 Task: Create a due date automation trigger when advanced on, on the tuesday before a card is due add basic assigned only to member @aryan at 11:00 AM.
Action: Mouse moved to (1087, 329)
Screenshot: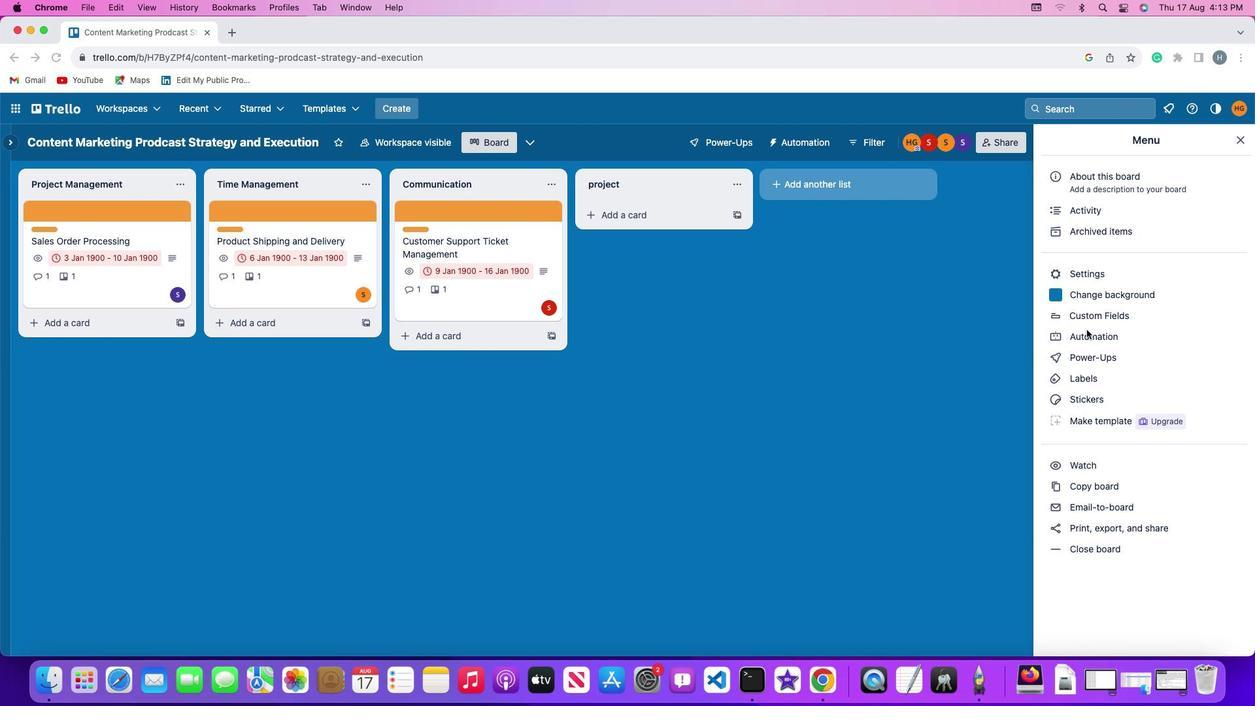
Action: Mouse pressed left at (1087, 329)
Screenshot: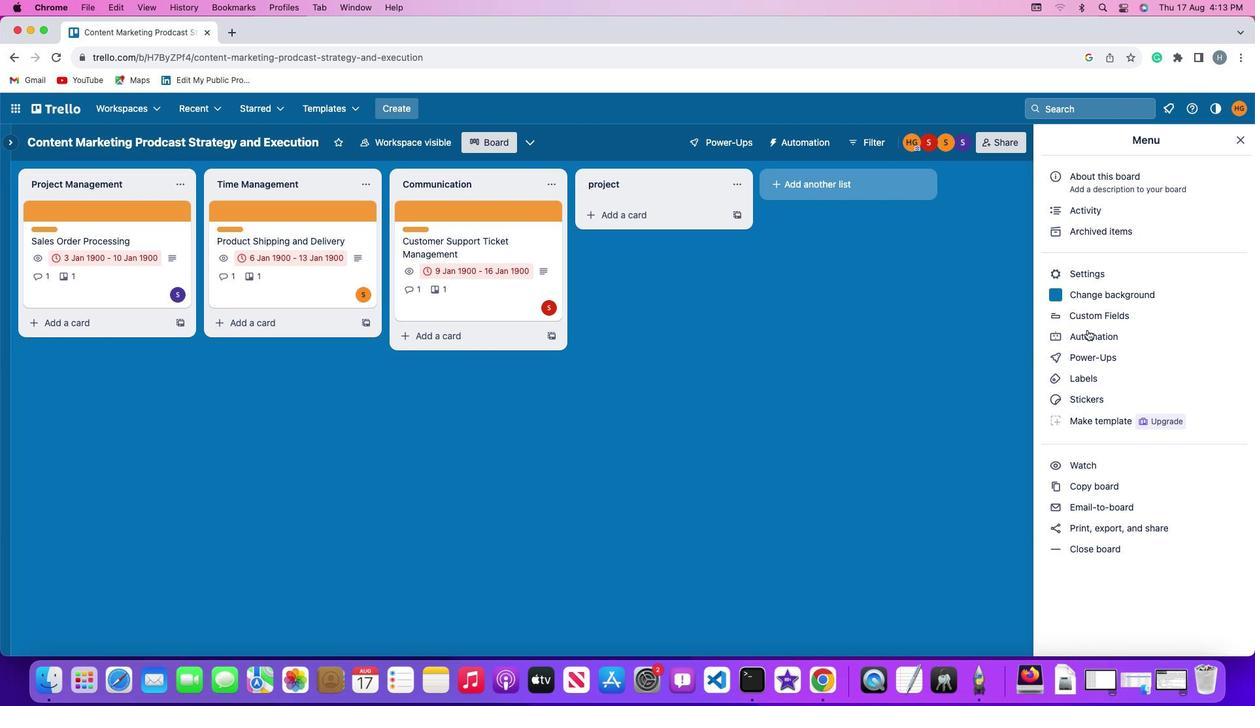 
Action: Mouse moved to (1087, 330)
Screenshot: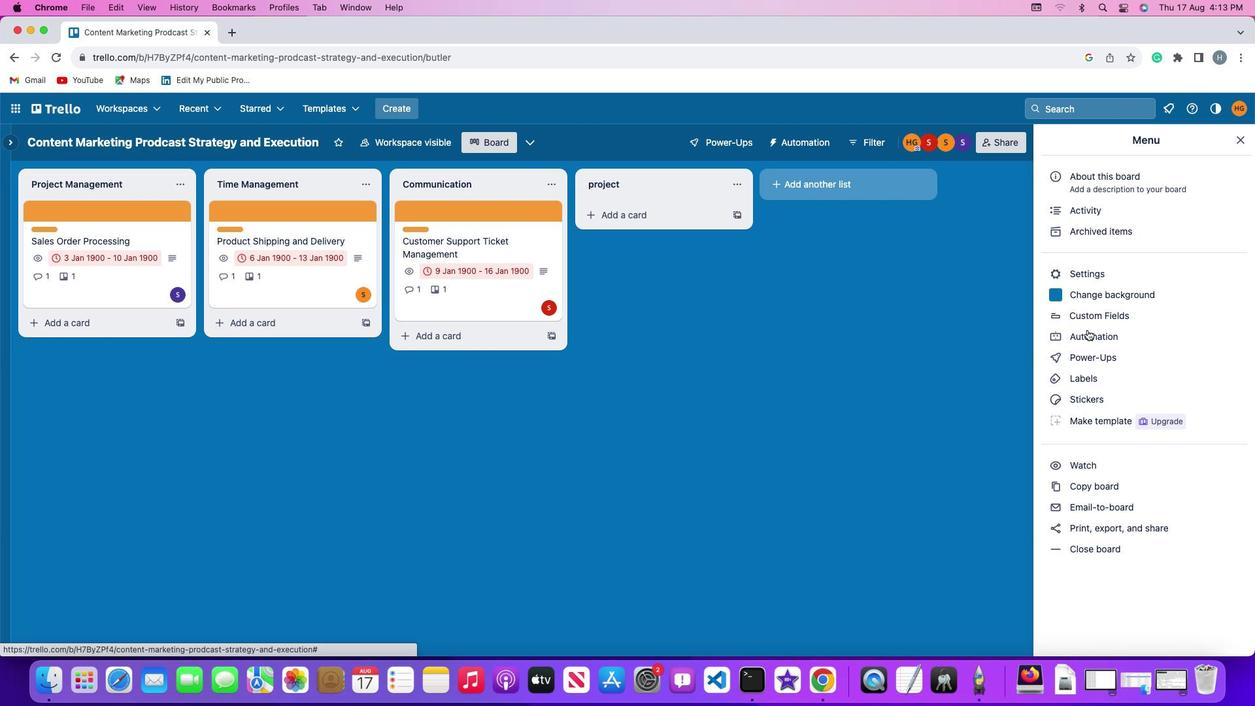 
Action: Mouse pressed left at (1087, 330)
Screenshot: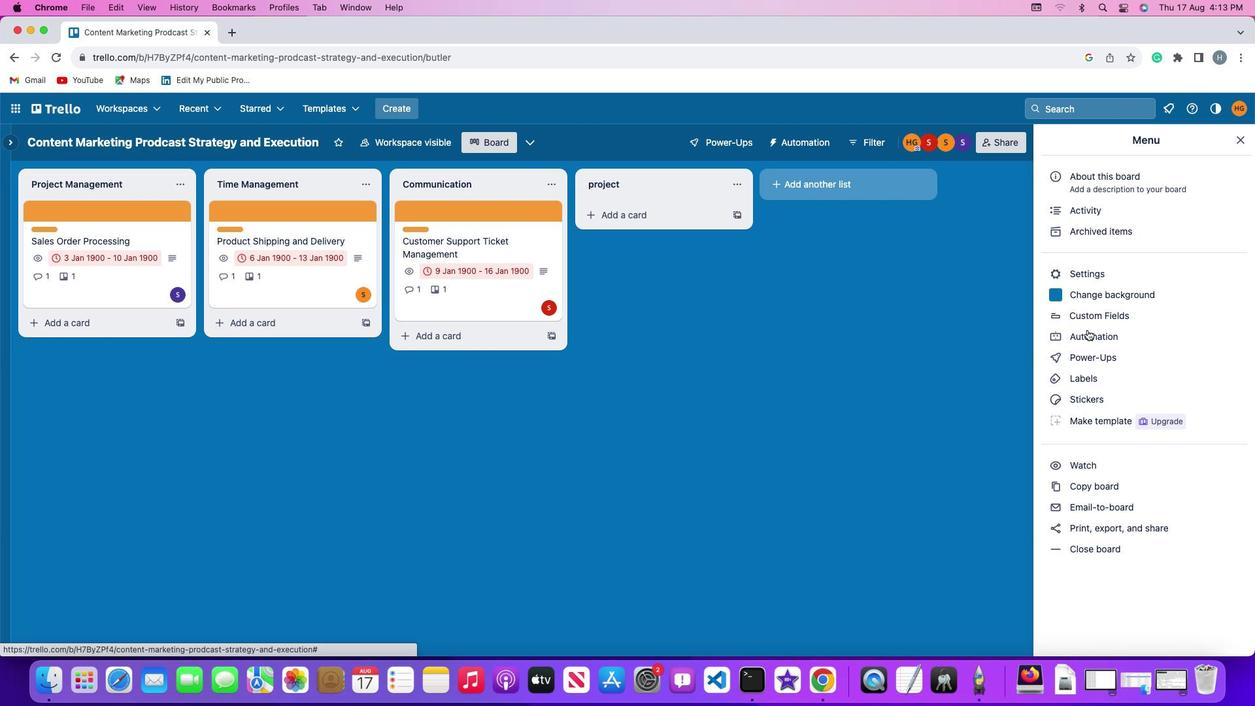 
Action: Mouse moved to (66, 308)
Screenshot: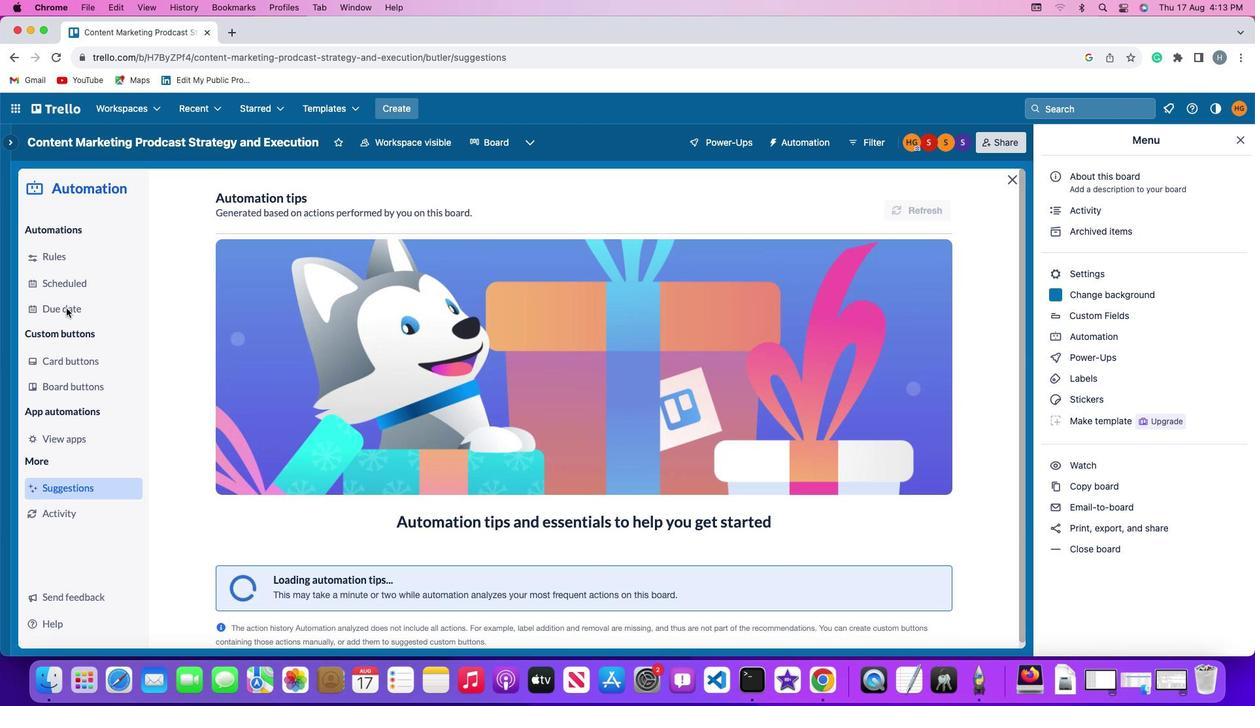 
Action: Mouse pressed left at (66, 308)
Screenshot: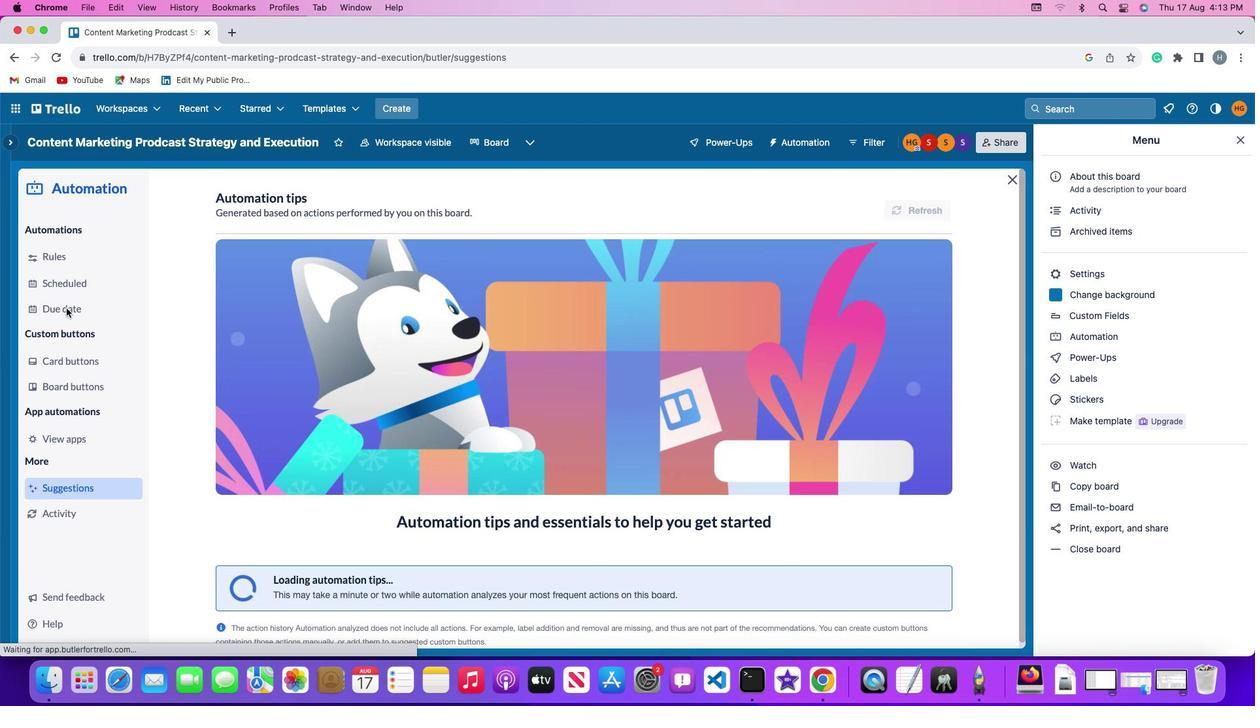 
Action: Mouse moved to (860, 197)
Screenshot: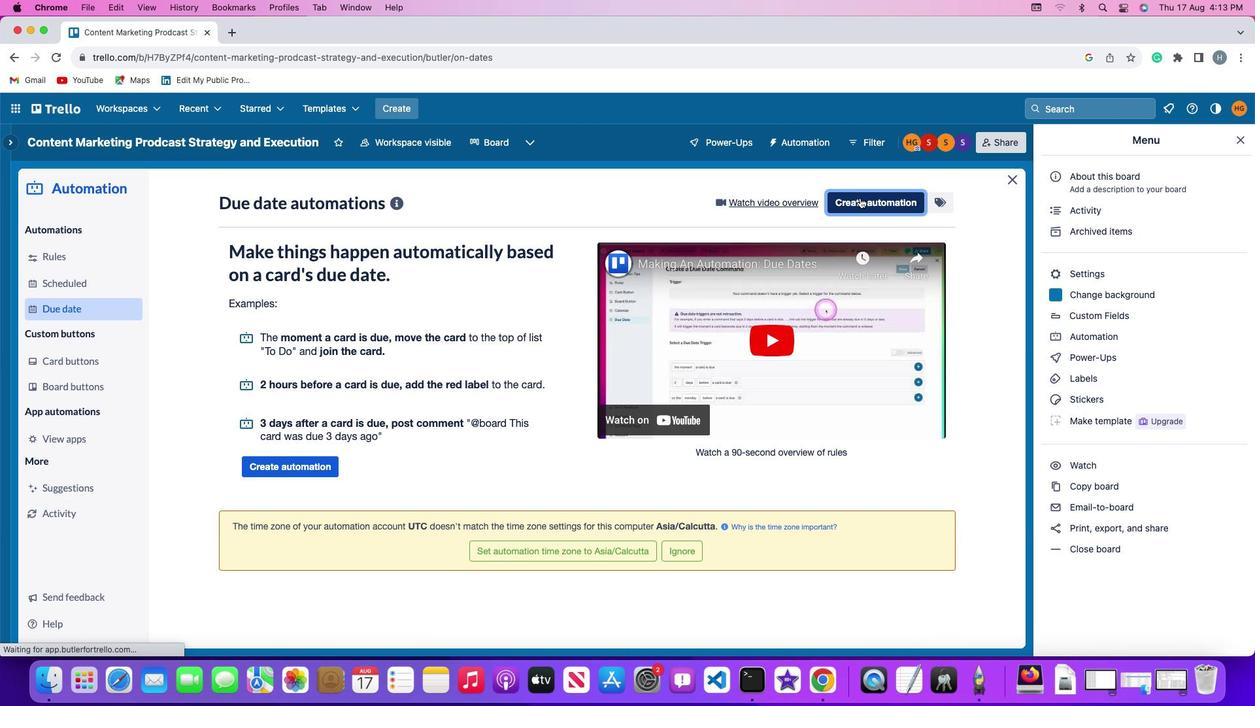 
Action: Mouse pressed left at (860, 197)
Screenshot: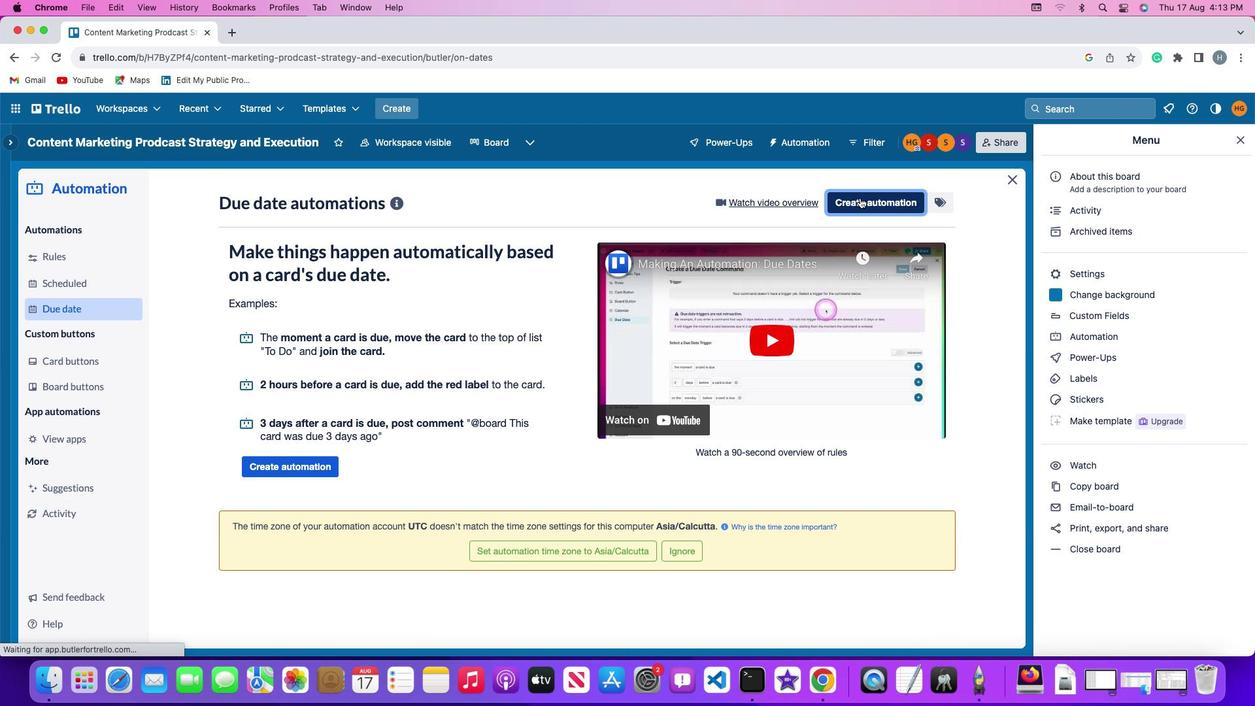
Action: Mouse moved to (236, 325)
Screenshot: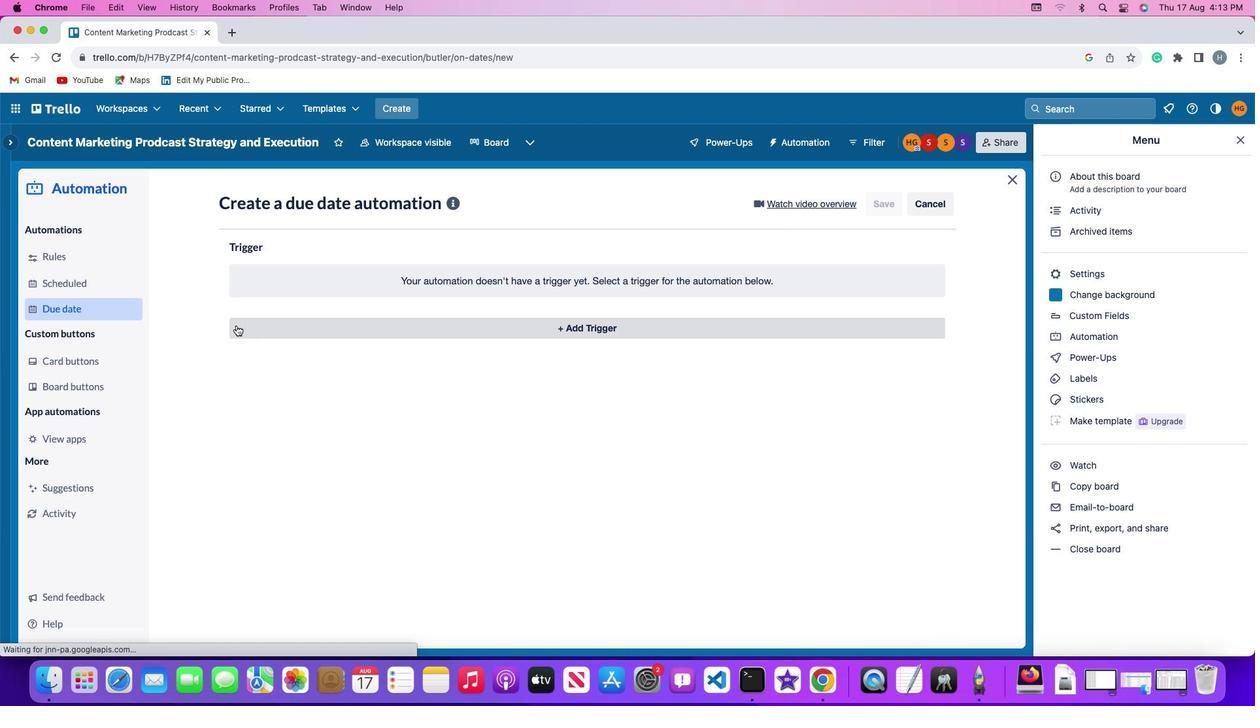 
Action: Mouse pressed left at (236, 325)
Screenshot: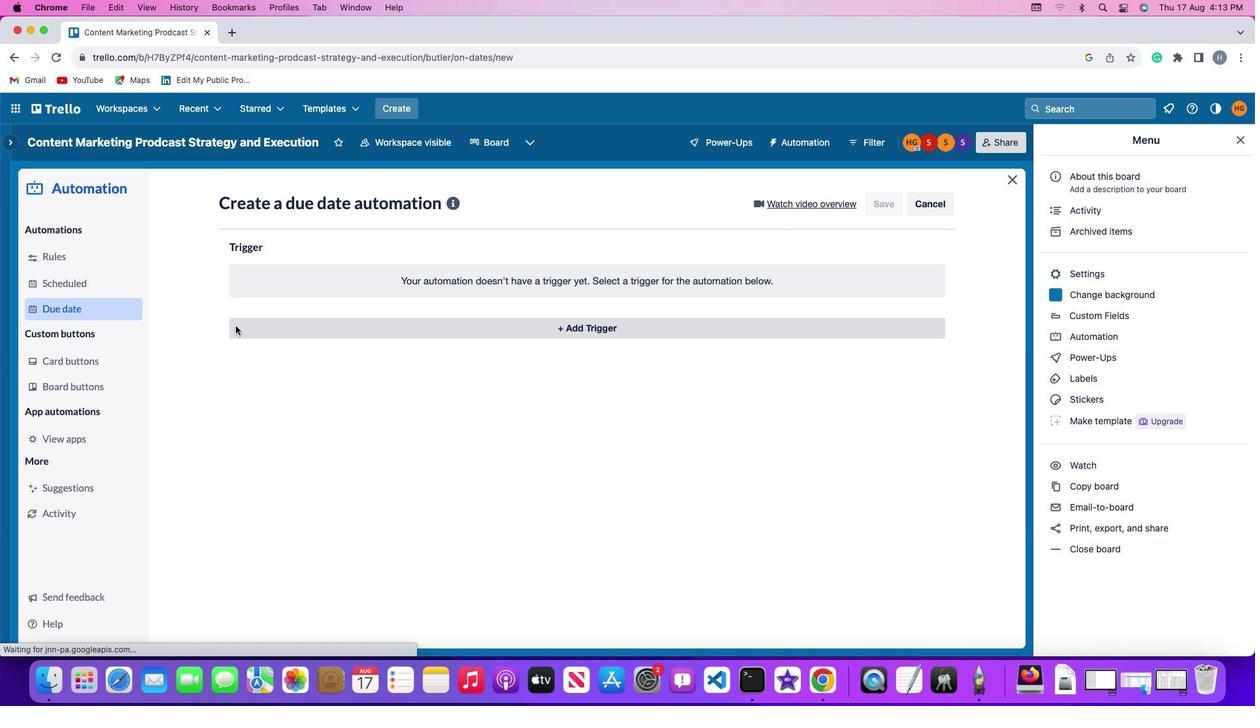 
Action: Mouse moved to (280, 574)
Screenshot: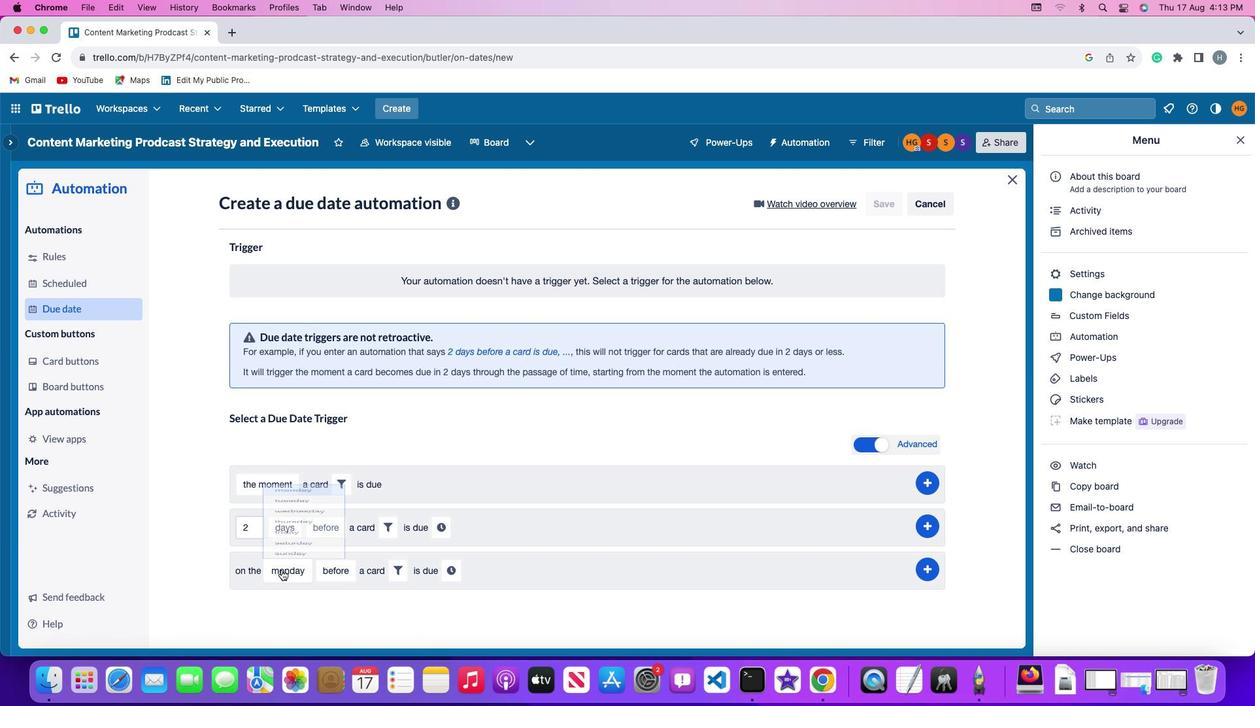 
Action: Mouse pressed left at (280, 574)
Screenshot: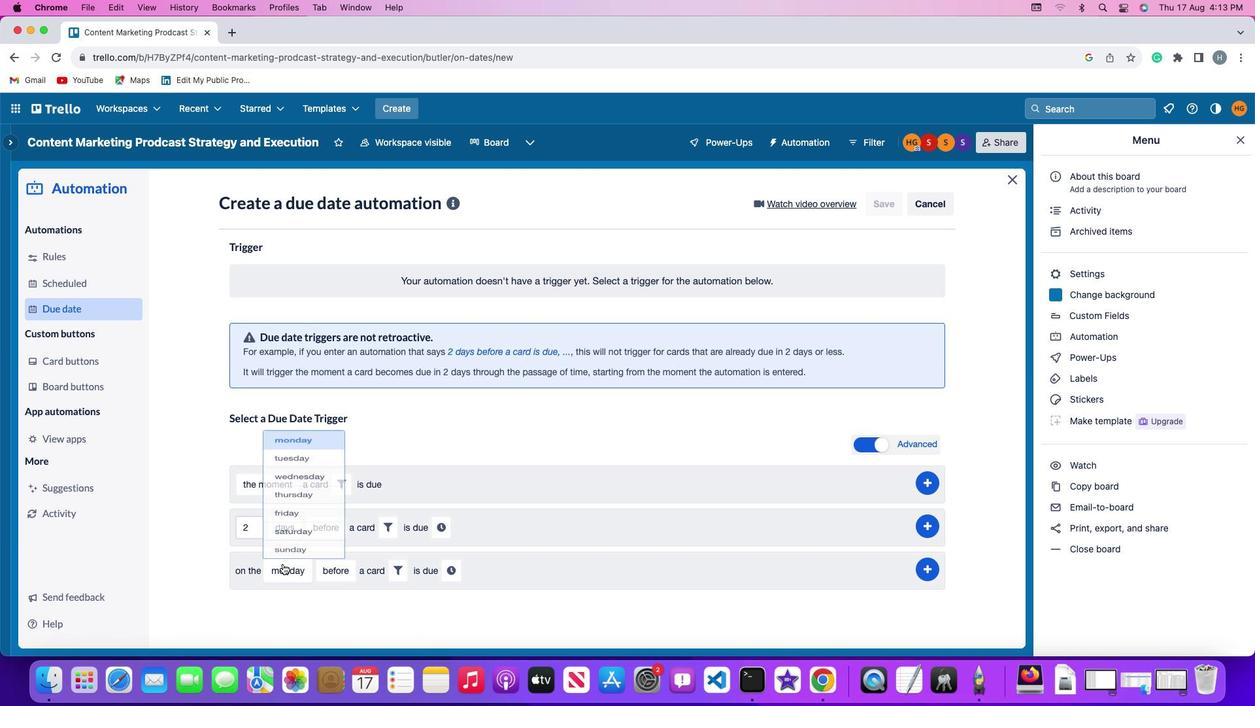 
Action: Mouse moved to (294, 414)
Screenshot: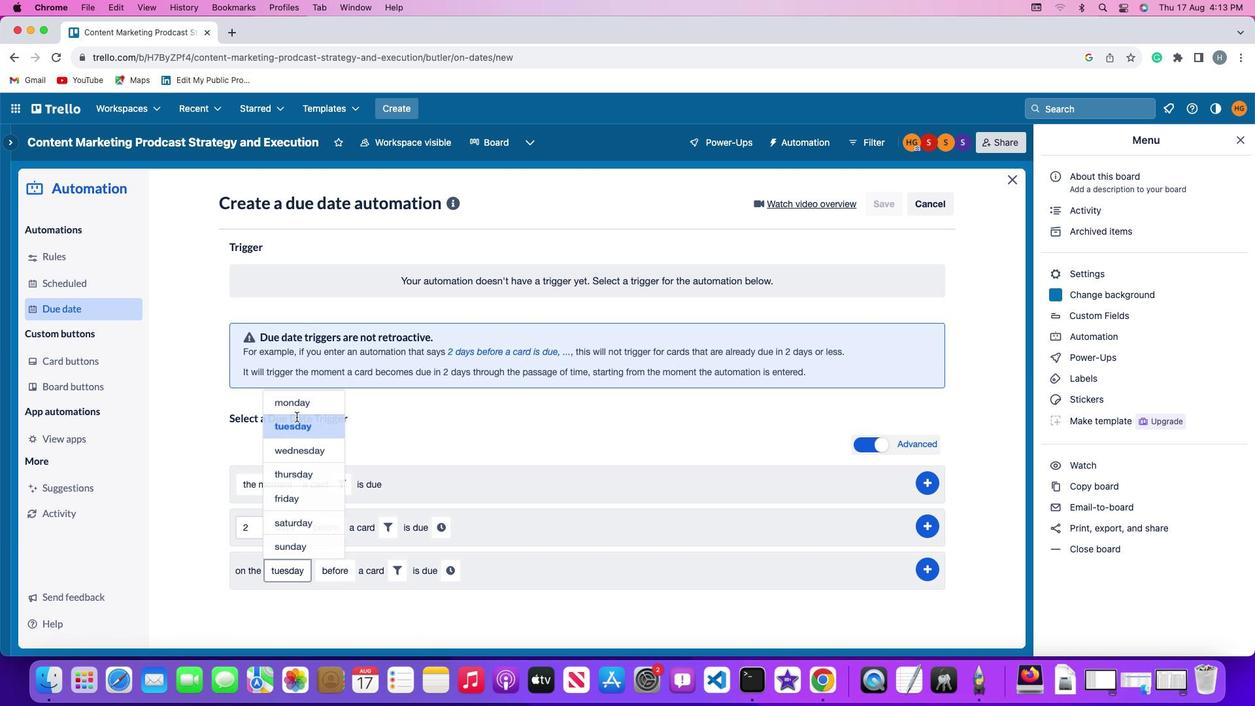 
Action: Mouse pressed left at (294, 414)
Screenshot: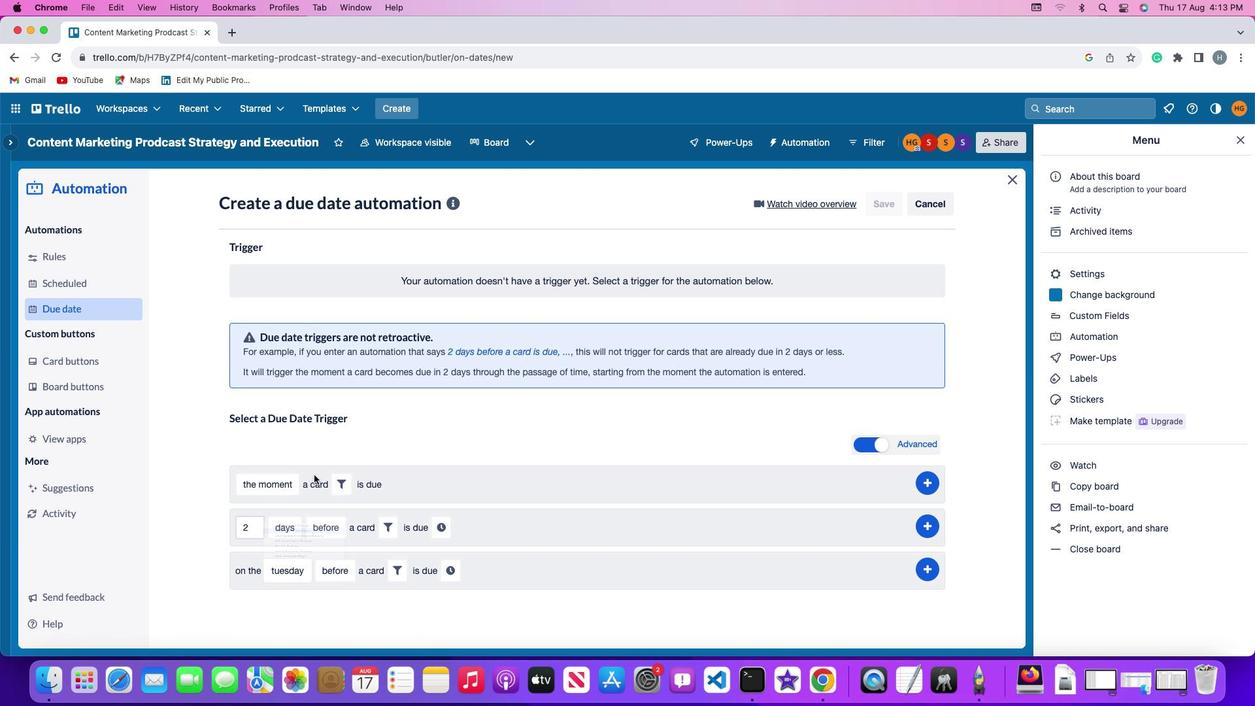 
Action: Mouse moved to (339, 565)
Screenshot: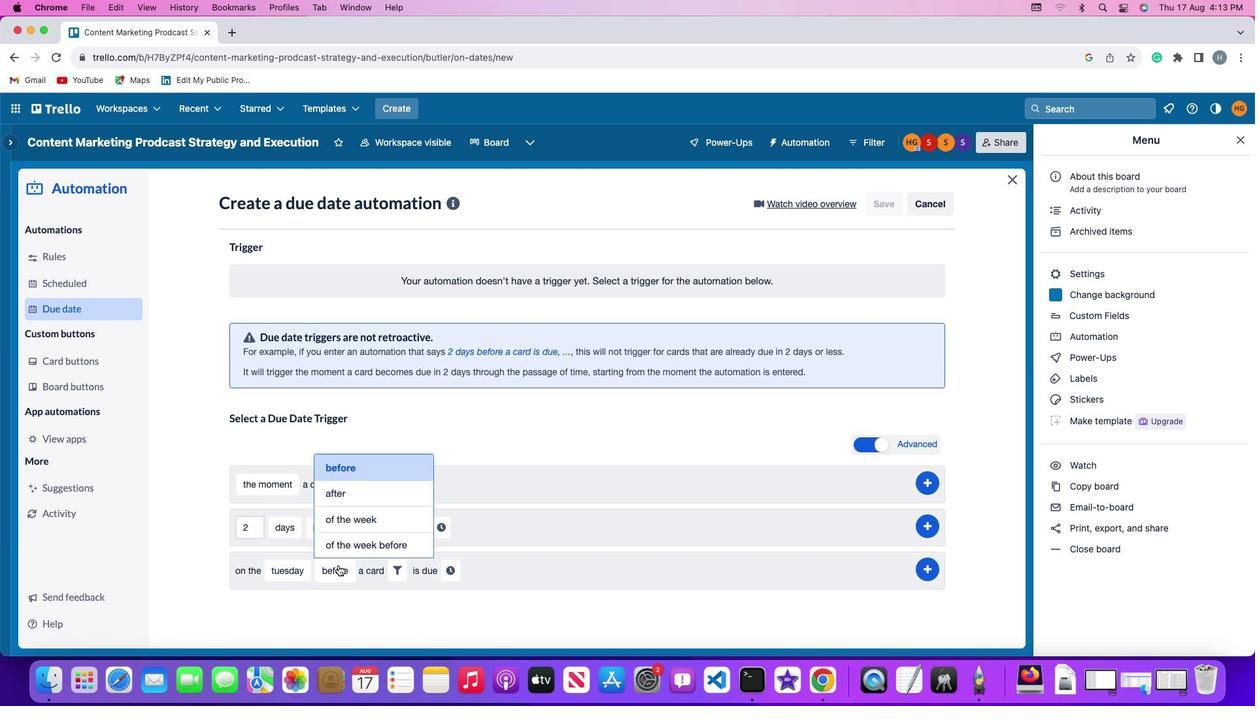 
Action: Mouse pressed left at (339, 565)
Screenshot: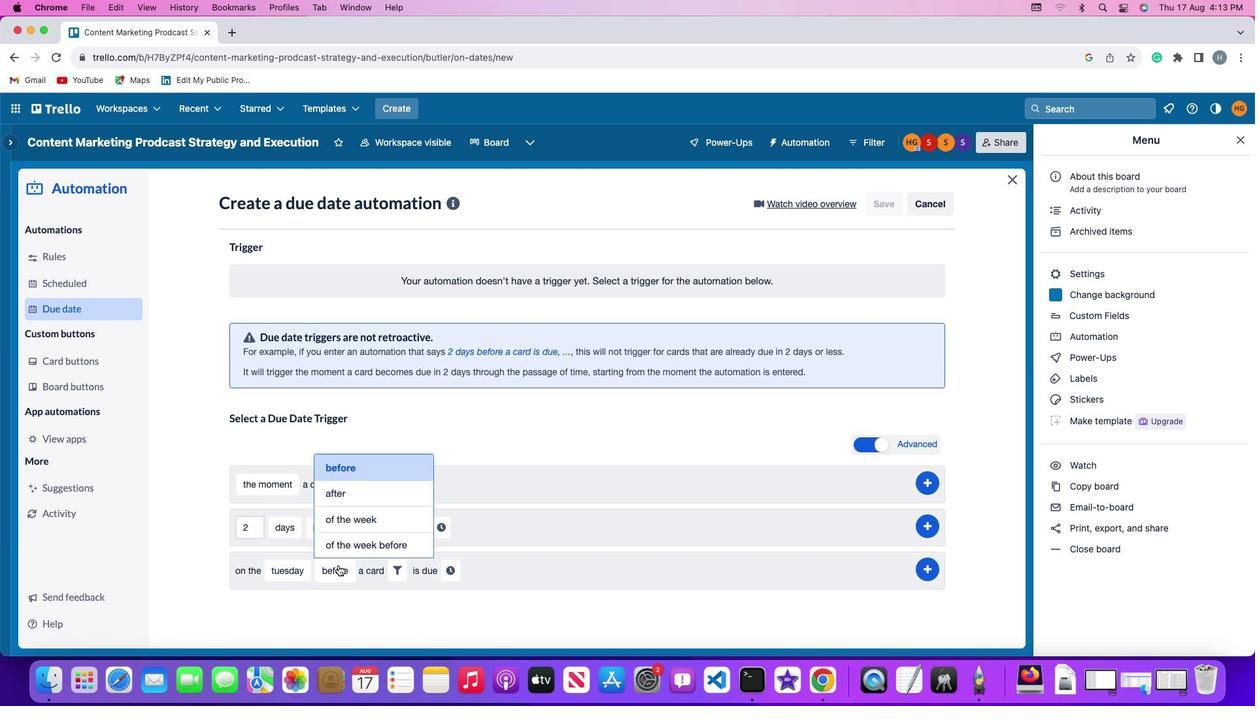 
Action: Mouse moved to (349, 470)
Screenshot: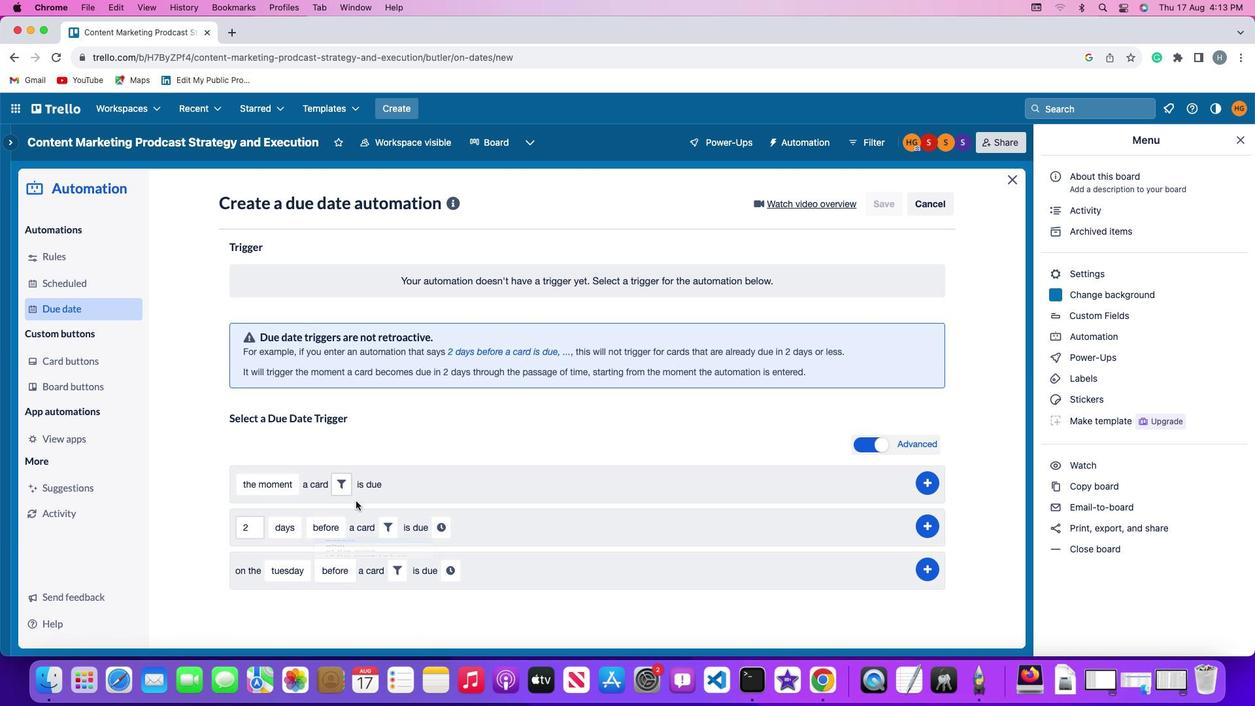 
Action: Mouse pressed left at (349, 470)
Screenshot: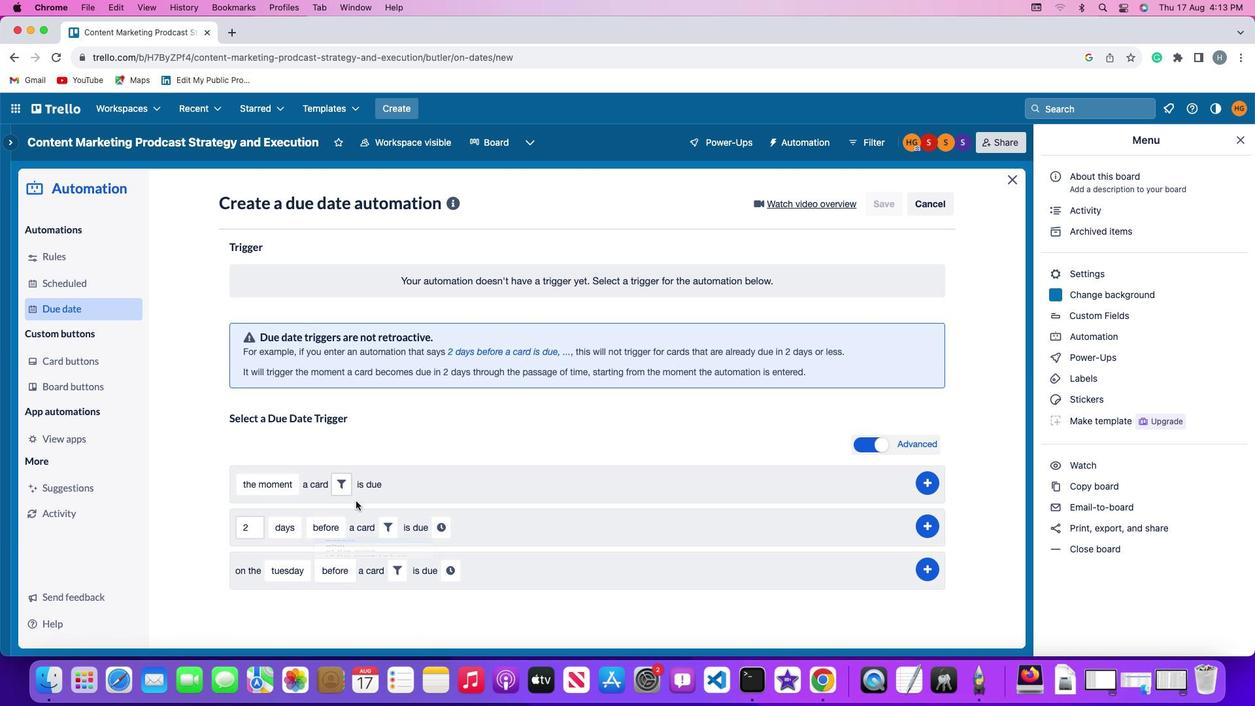 
Action: Mouse moved to (398, 576)
Screenshot: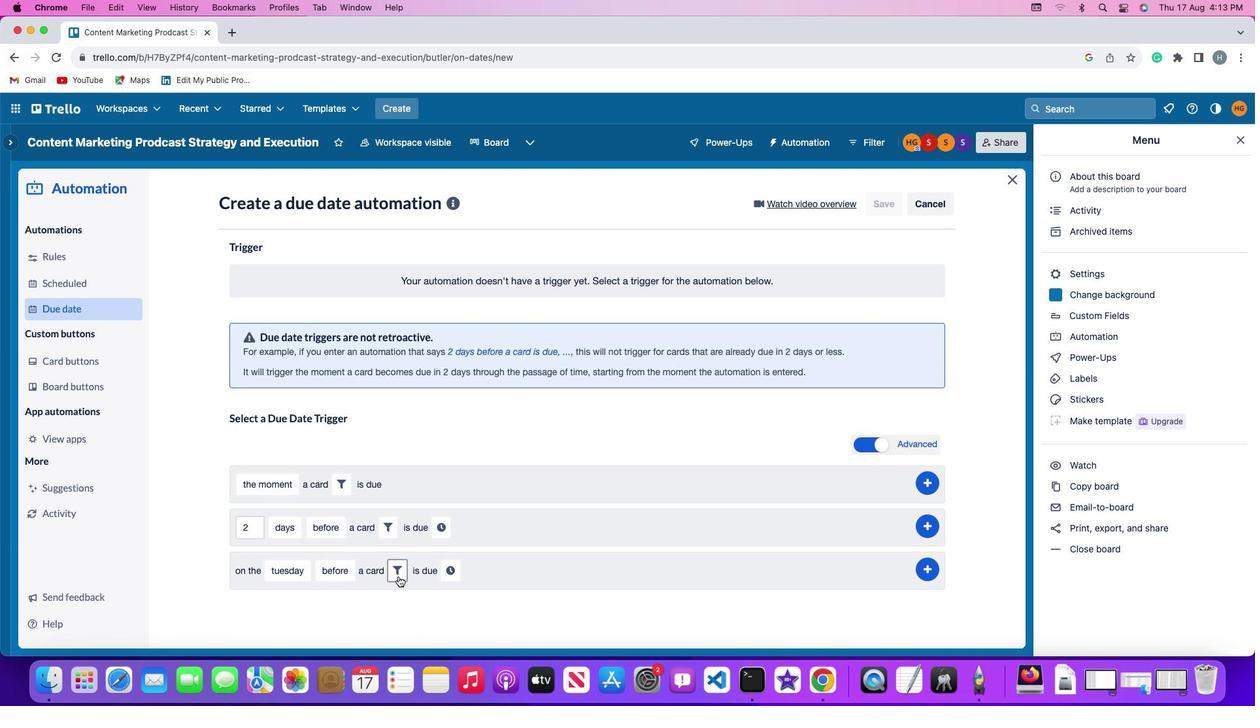
Action: Mouse pressed left at (398, 576)
Screenshot: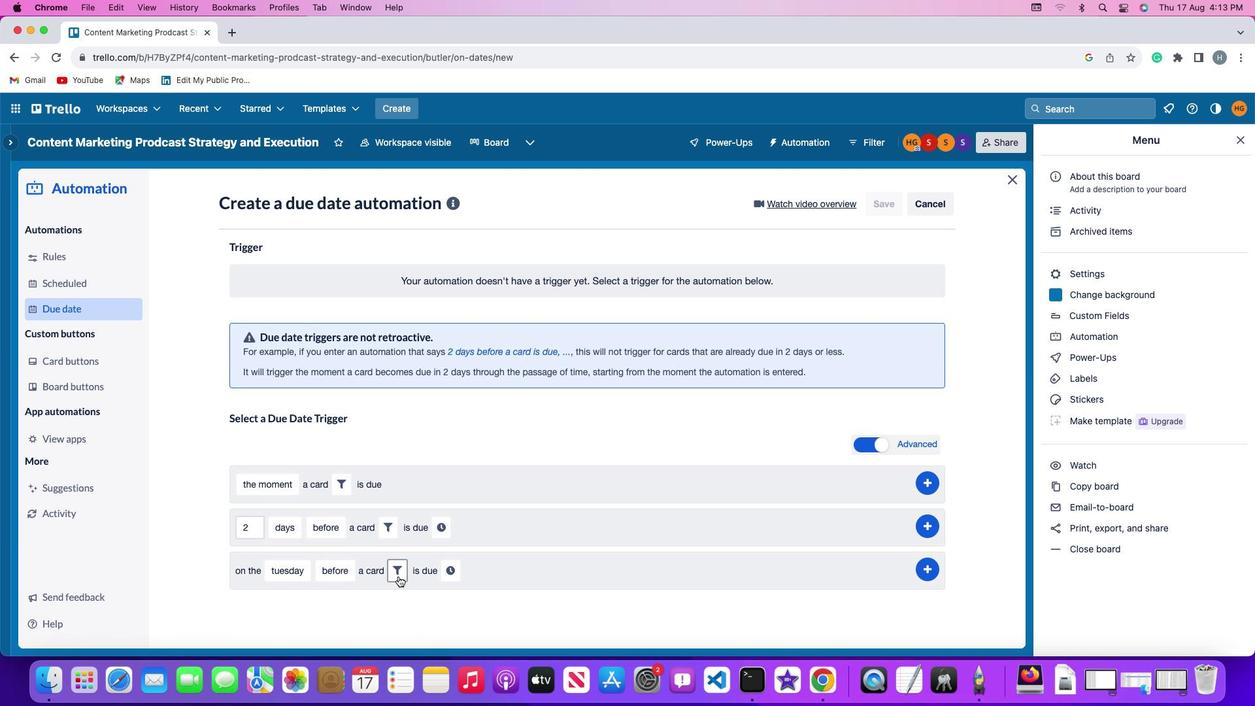 
Action: Mouse moved to (331, 612)
Screenshot: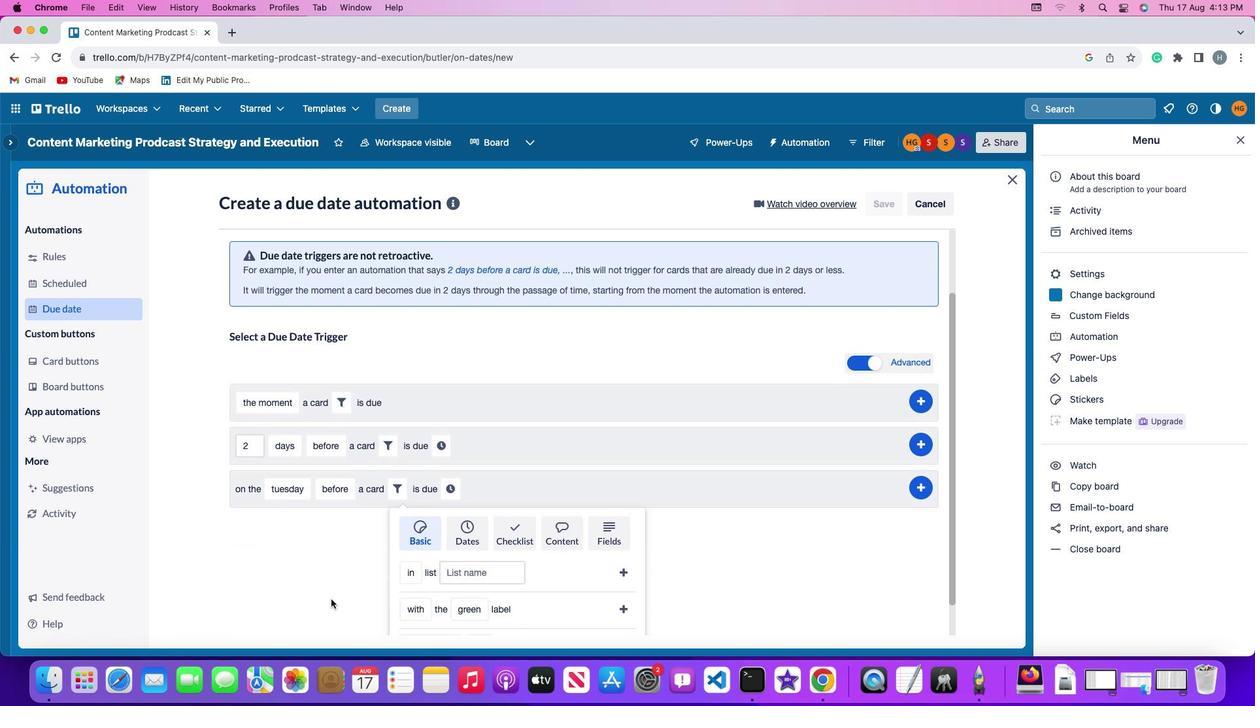 
Action: Mouse scrolled (331, 612) with delta (0, 0)
Screenshot: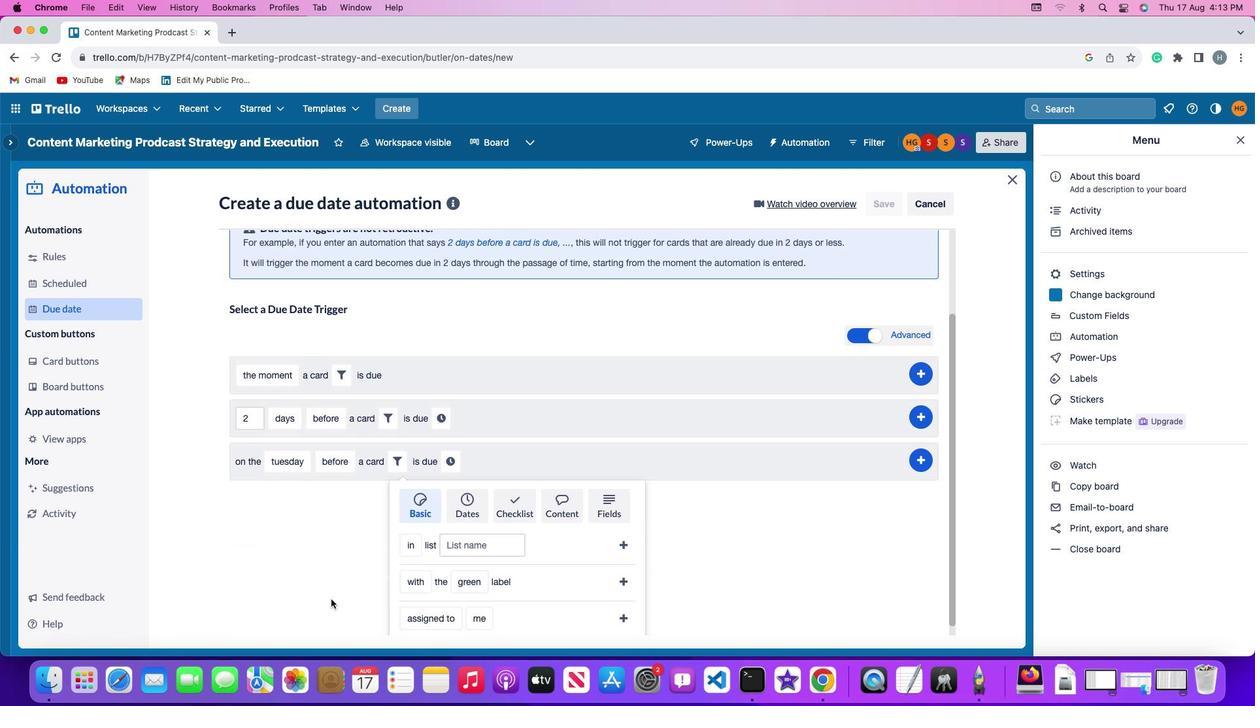 
Action: Mouse scrolled (331, 612) with delta (0, 0)
Screenshot: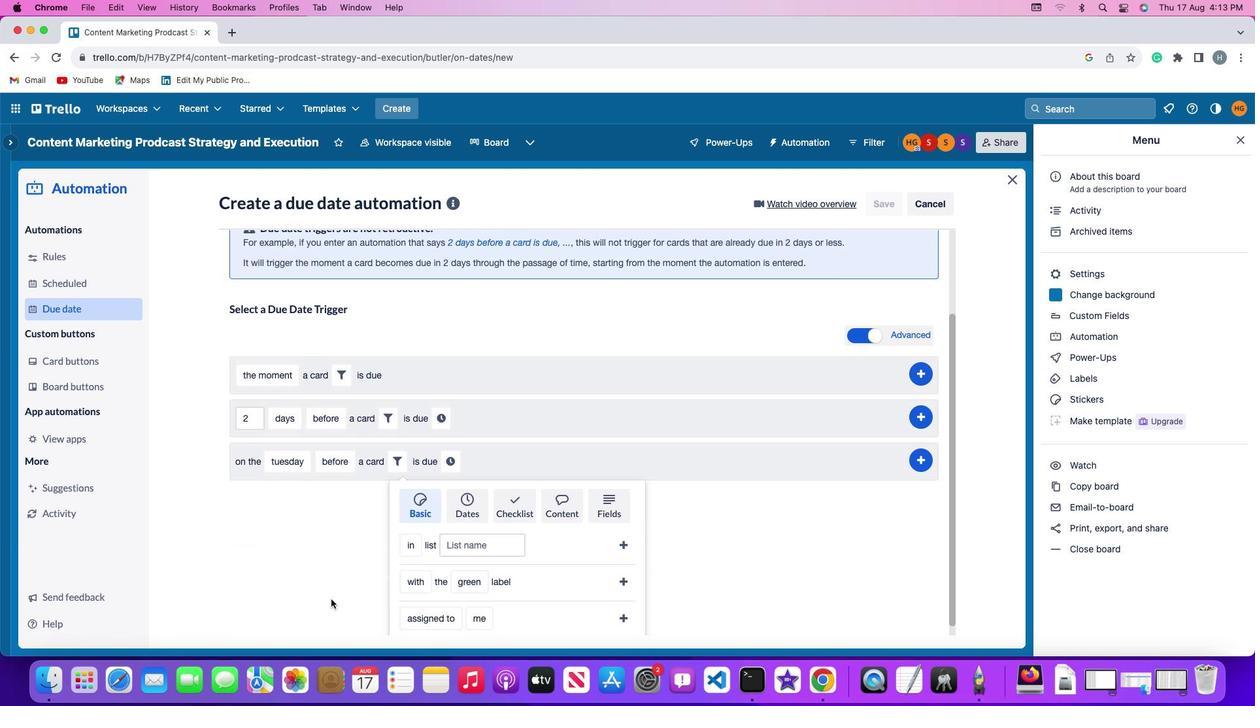 
Action: Mouse moved to (331, 611)
Screenshot: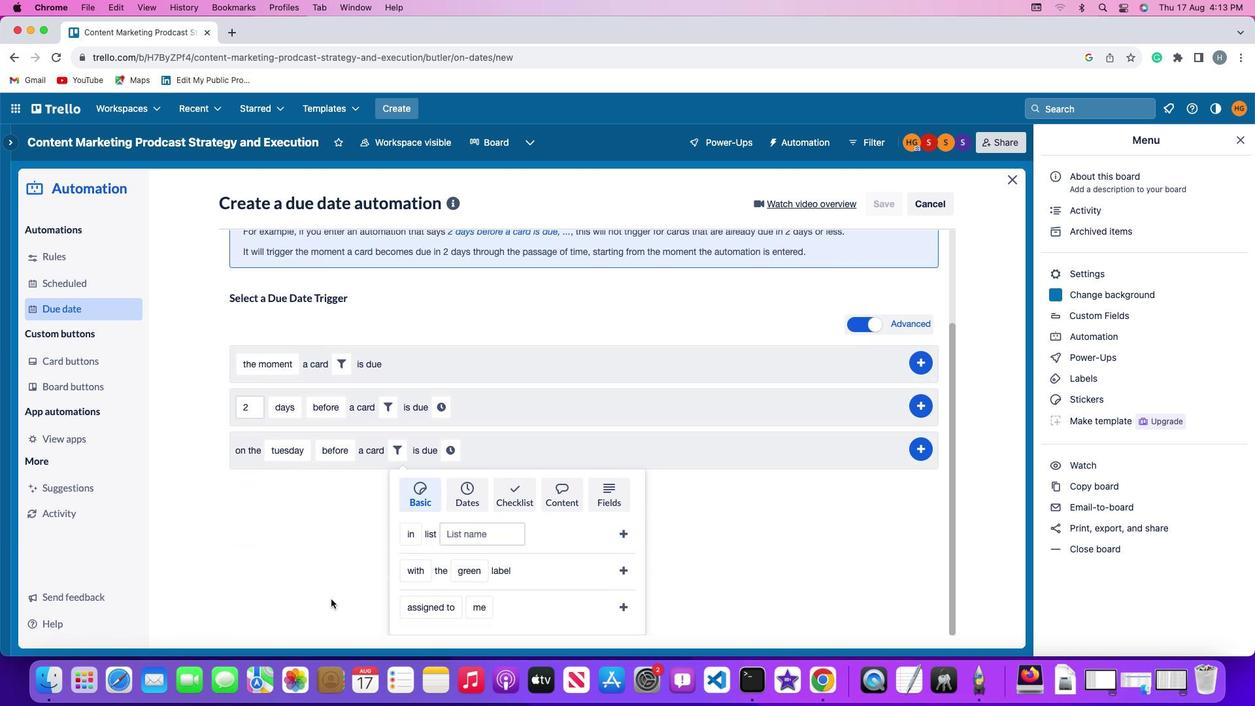 
Action: Mouse scrolled (331, 611) with delta (0, -2)
Screenshot: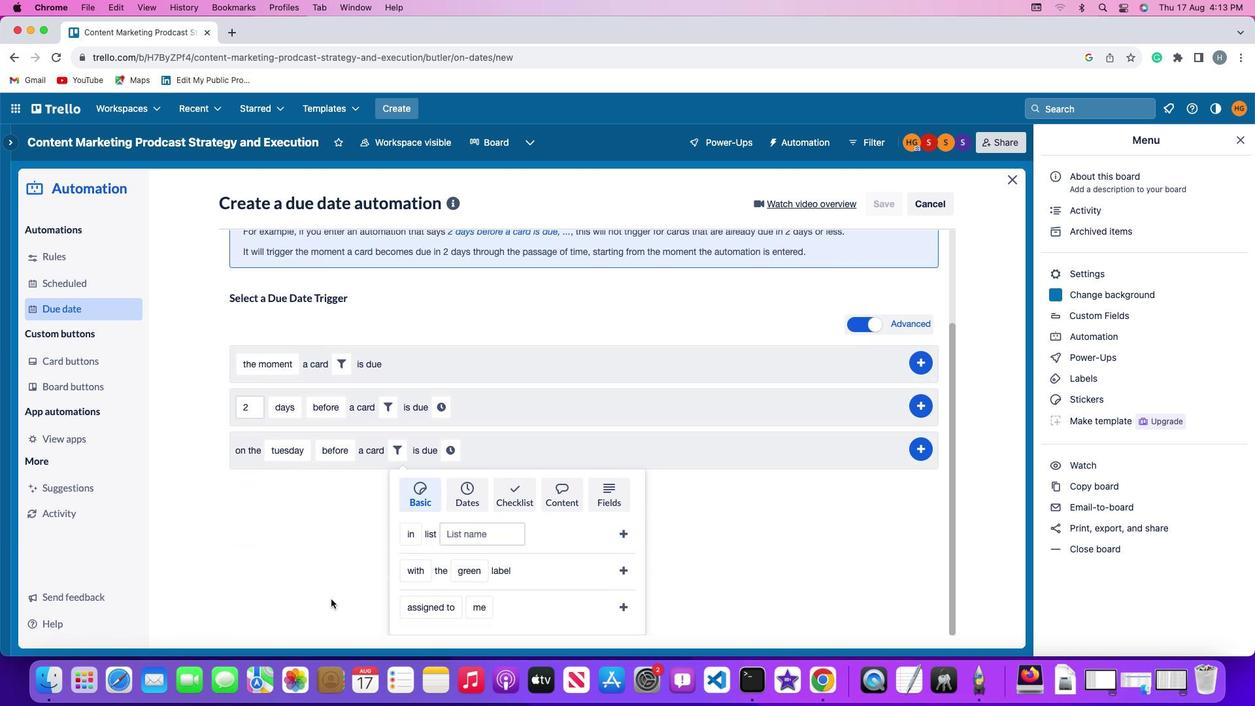 
Action: Mouse moved to (331, 610)
Screenshot: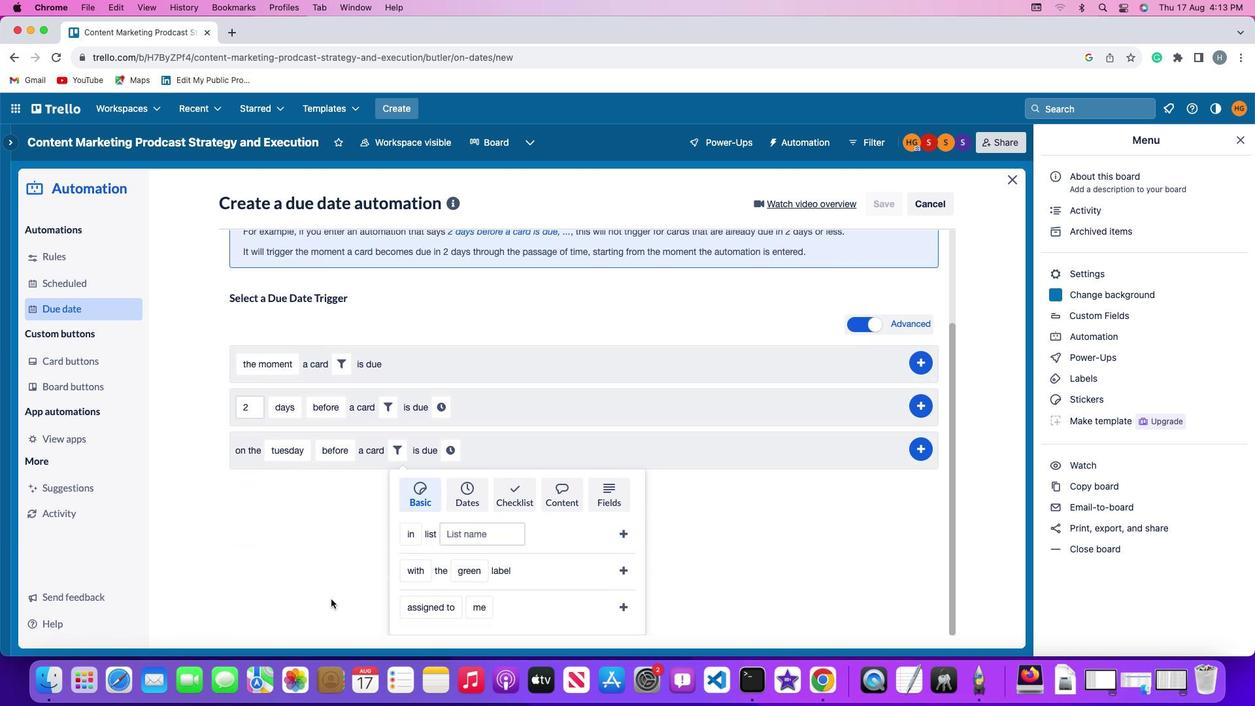
Action: Mouse scrolled (331, 610) with delta (0, -3)
Screenshot: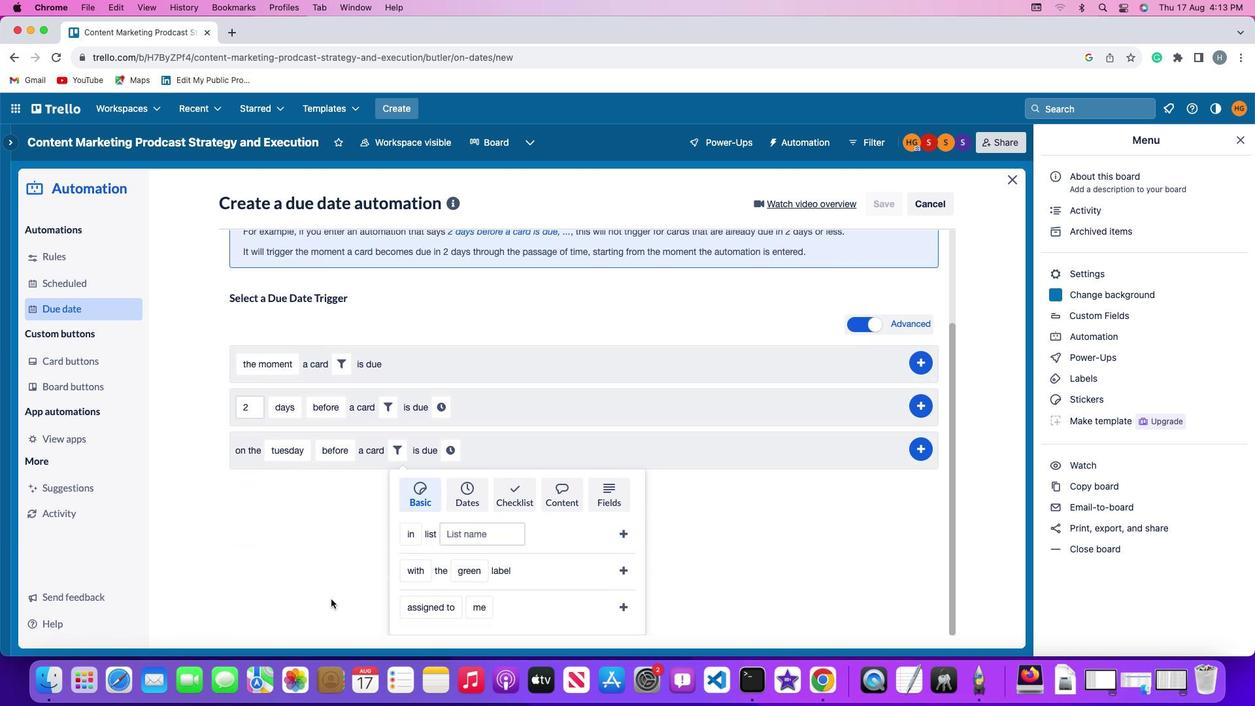 
Action: Mouse moved to (331, 604)
Screenshot: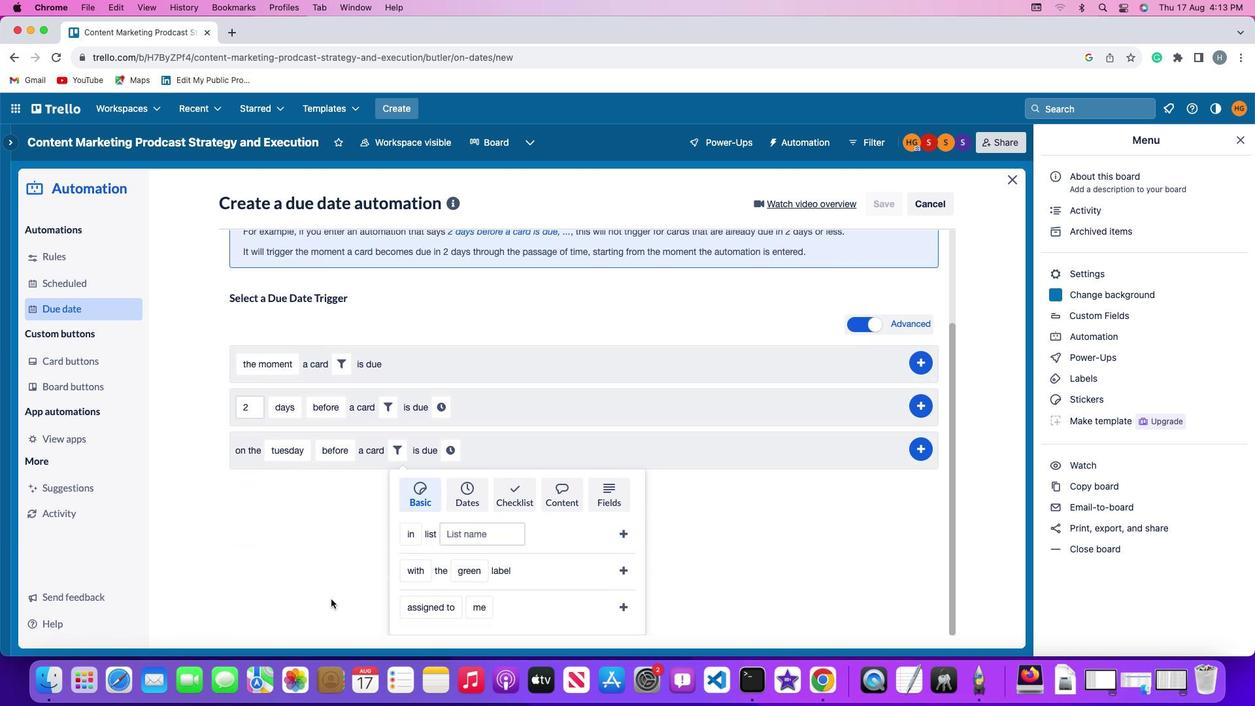 
Action: Mouse scrolled (331, 604) with delta (0, -3)
Screenshot: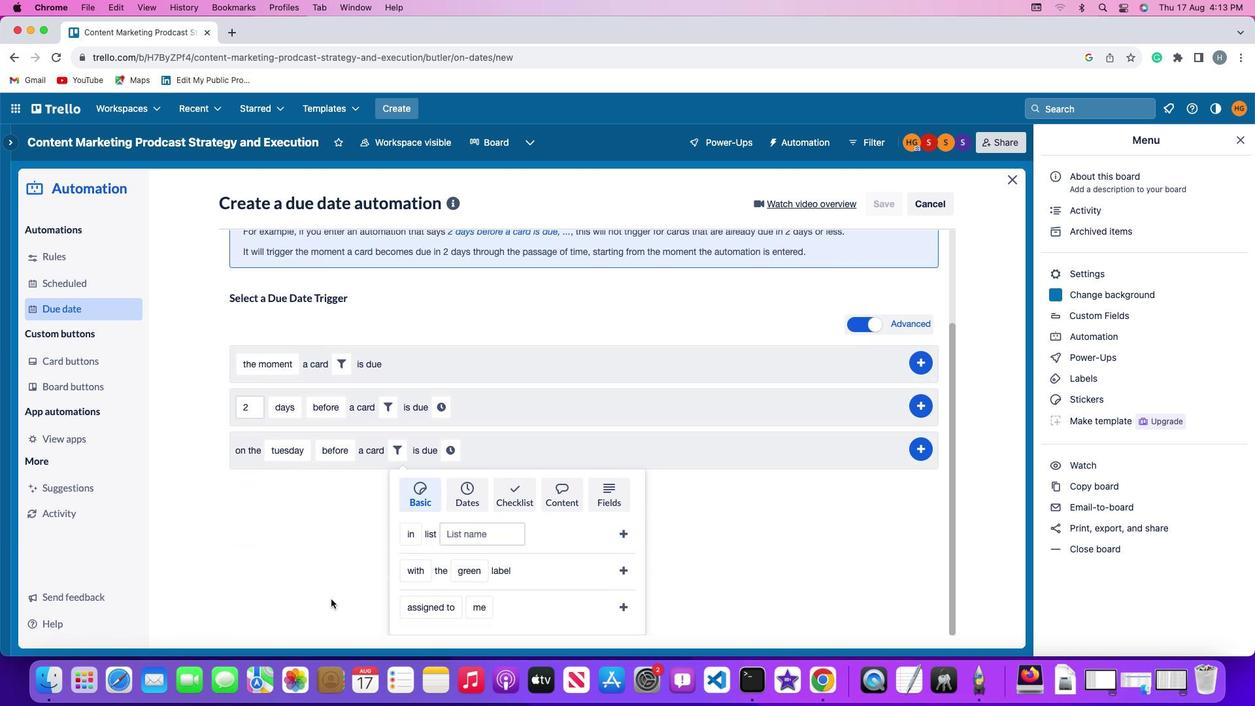 
Action: Mouse moved to (331, 599)
Screenshot: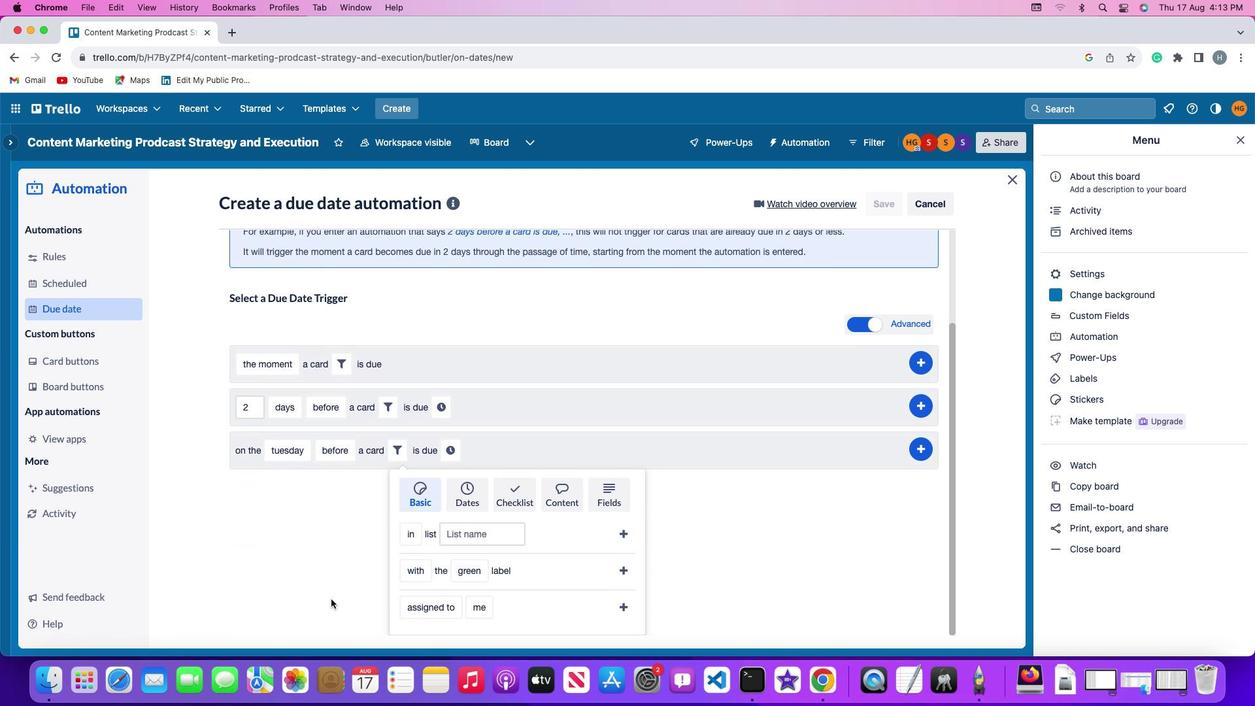 
Action: Mouse scrolled (331, 599) with delta (0, 0)
Screenshot: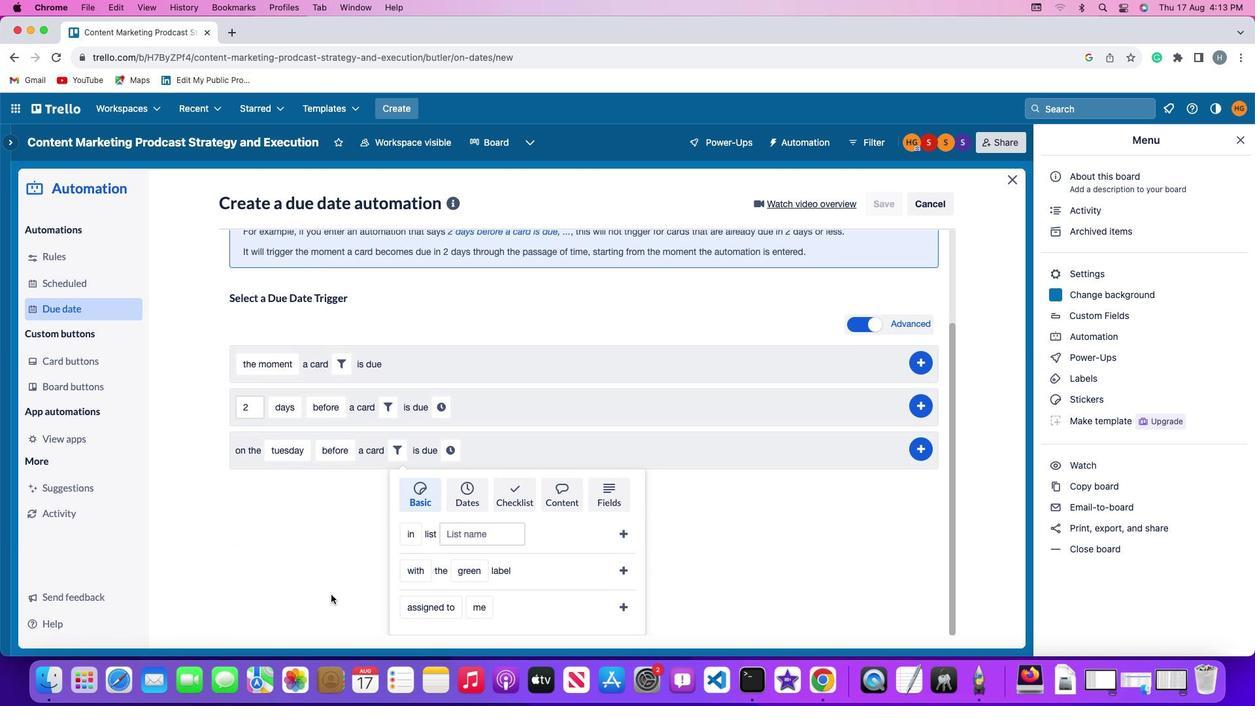 
Action: Mouse moved to (330, 599)
Screenshot: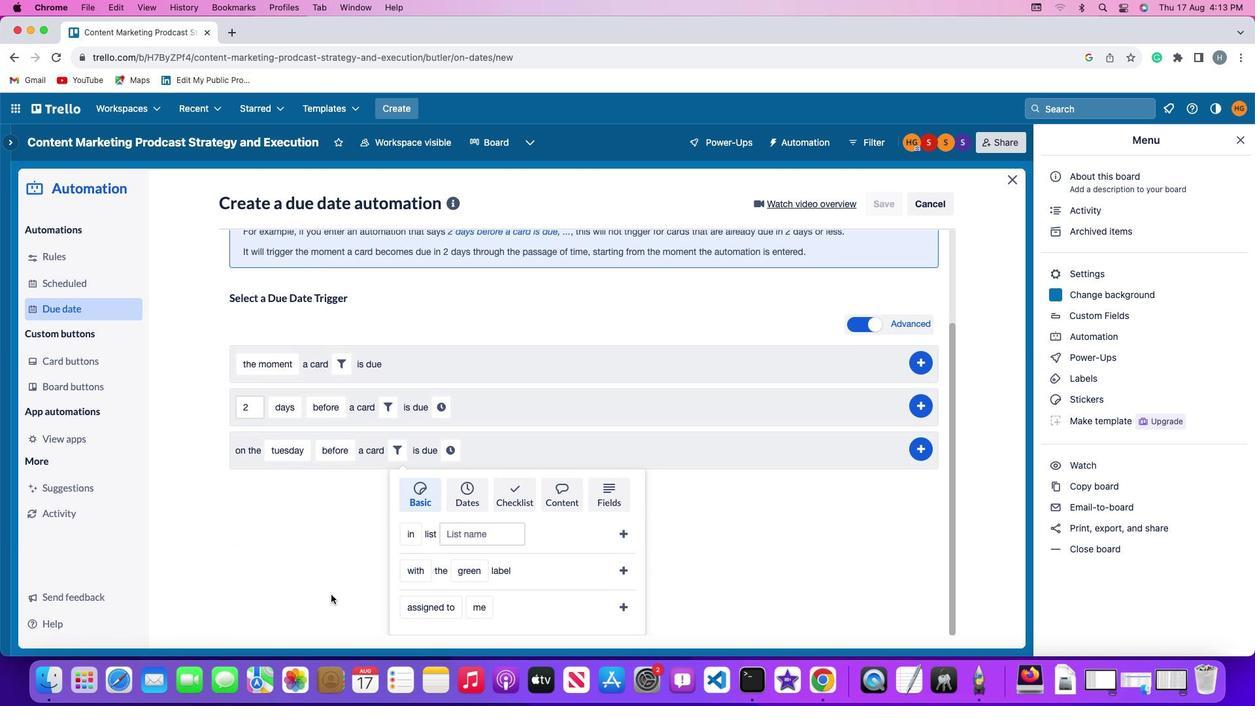 
Action: Mouse scrolled (330, 599) with delta (0, 0)
Screenshot: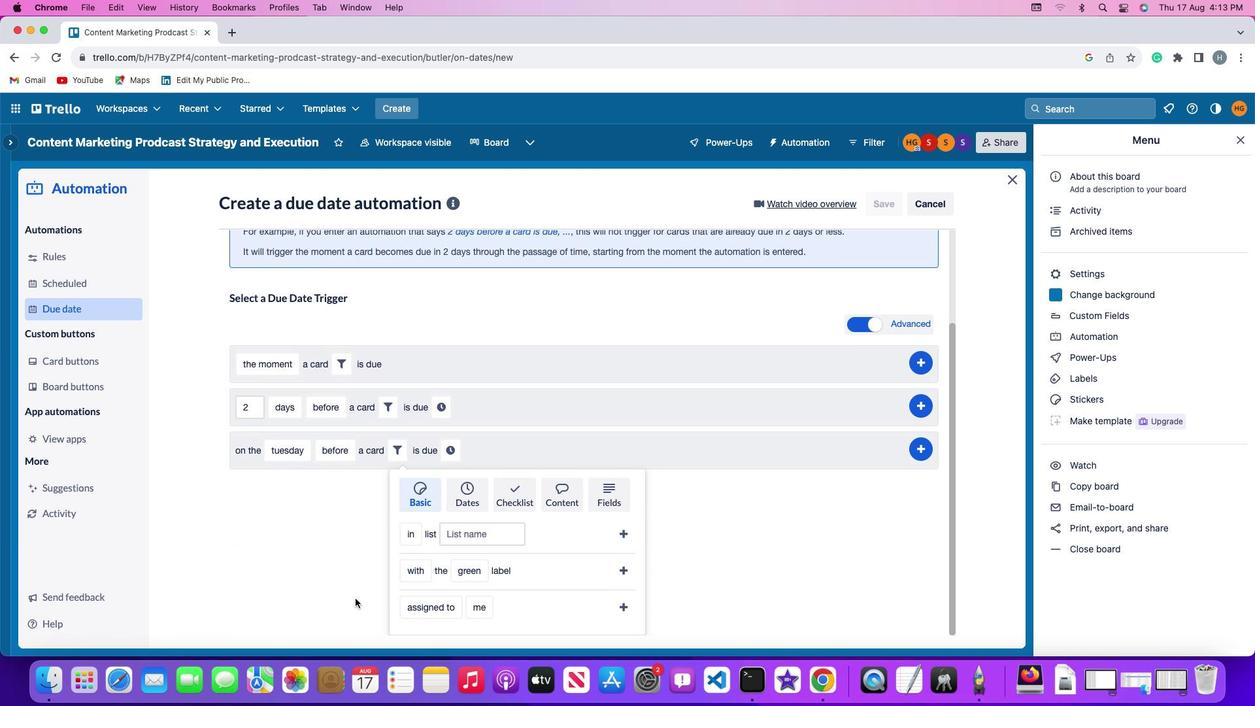 
Action: Mouse moved to (330, 599)
Screenshot: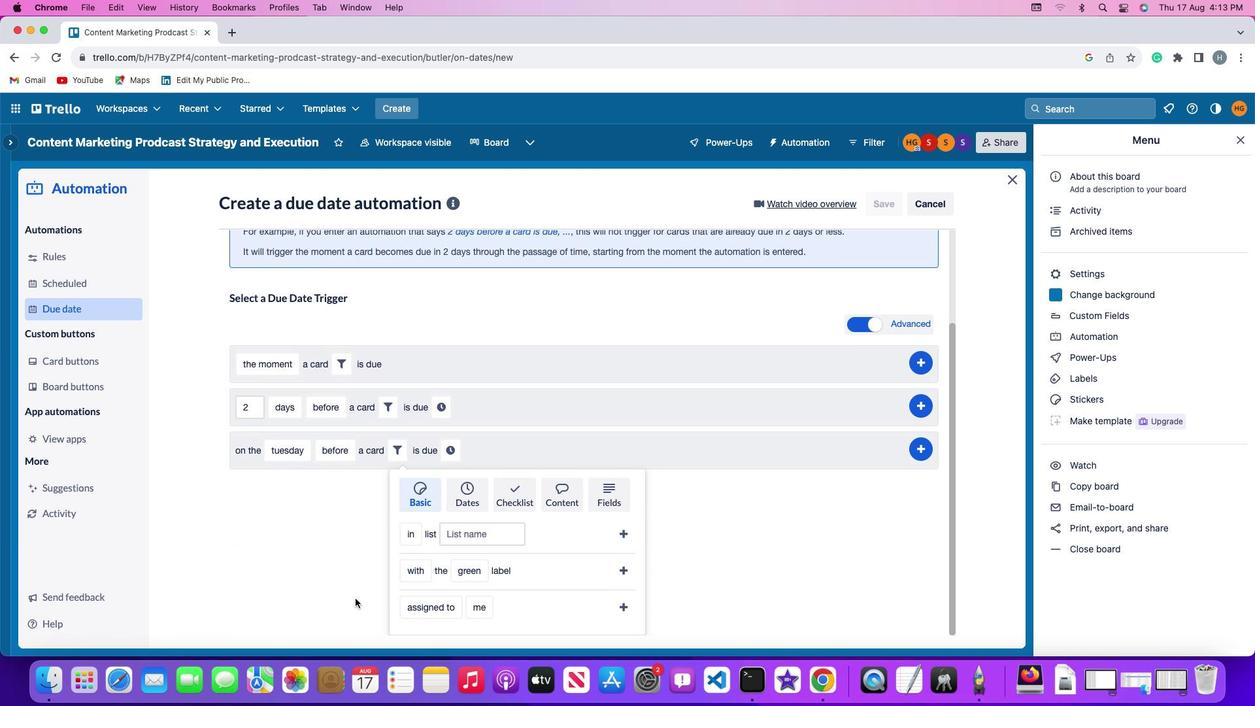 
Action: Mouse scrolled (330, 599) with delta (0, -1)
Screenshot: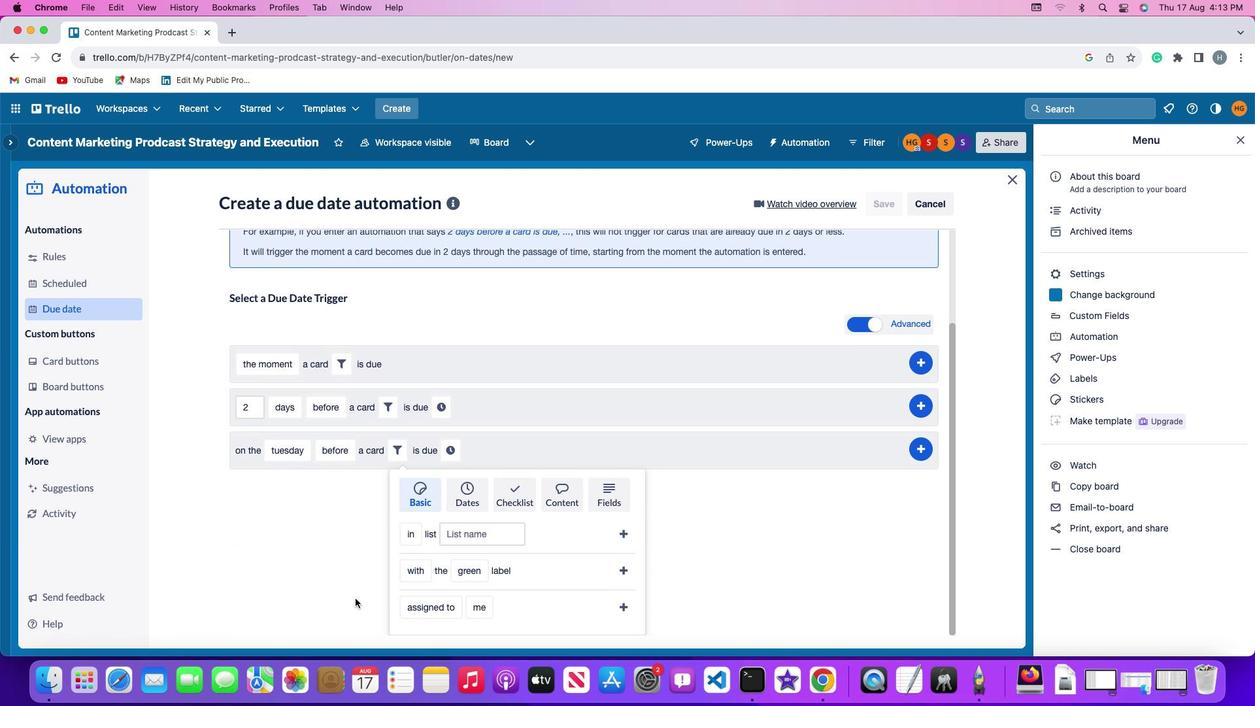 
Action: Mouse moved to (326, 595)
Screenshot: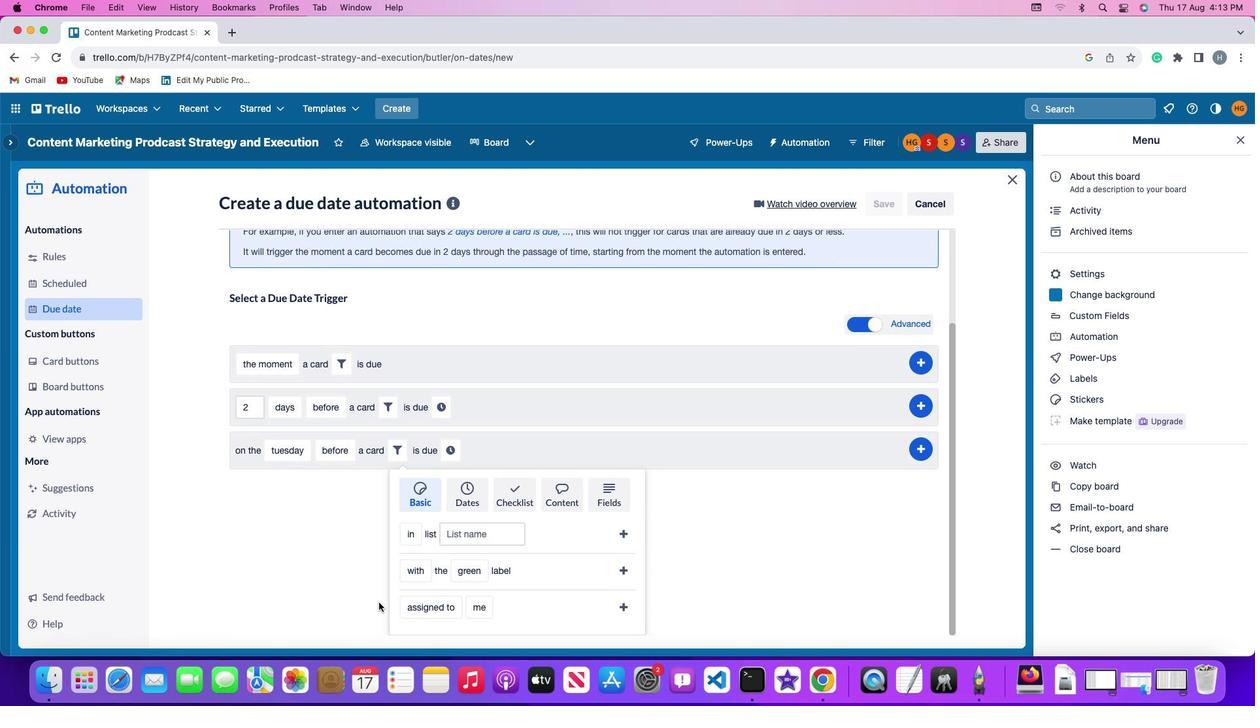 
Action: Mouse scrolled (326, 595) with delta (0, -3)
Screenshot: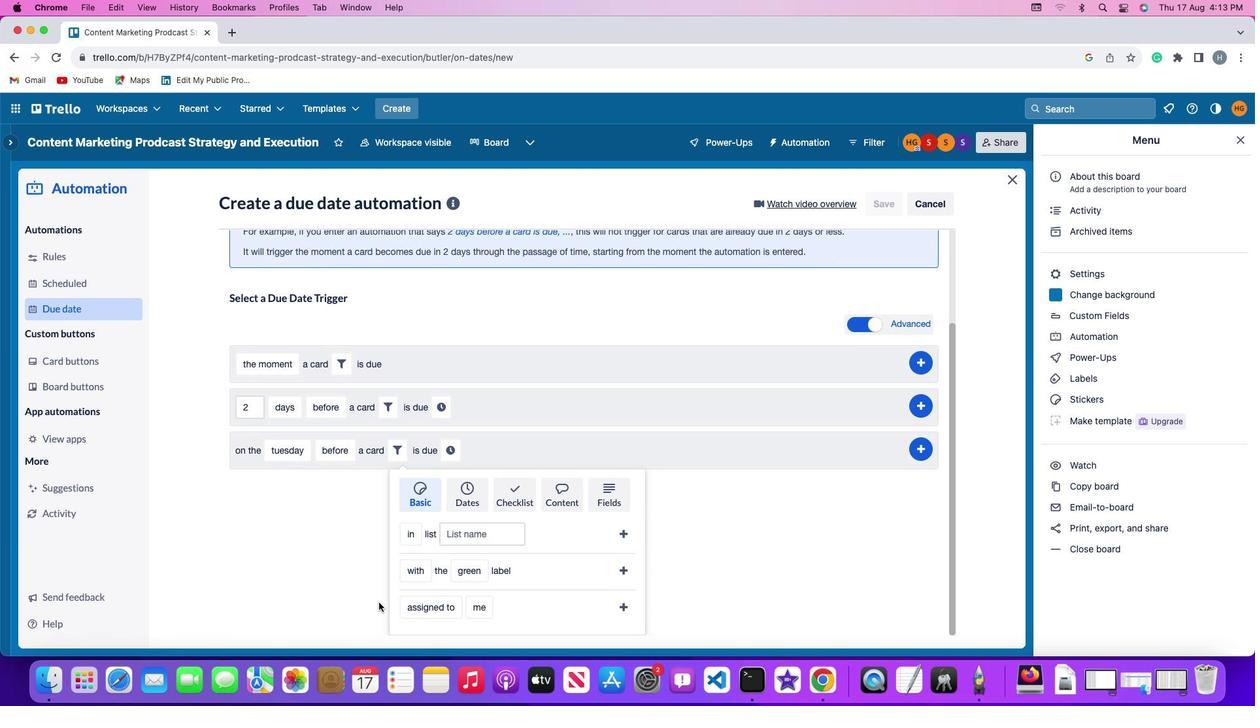 
Action: Mouse moved to (394, 606)
Screenshot: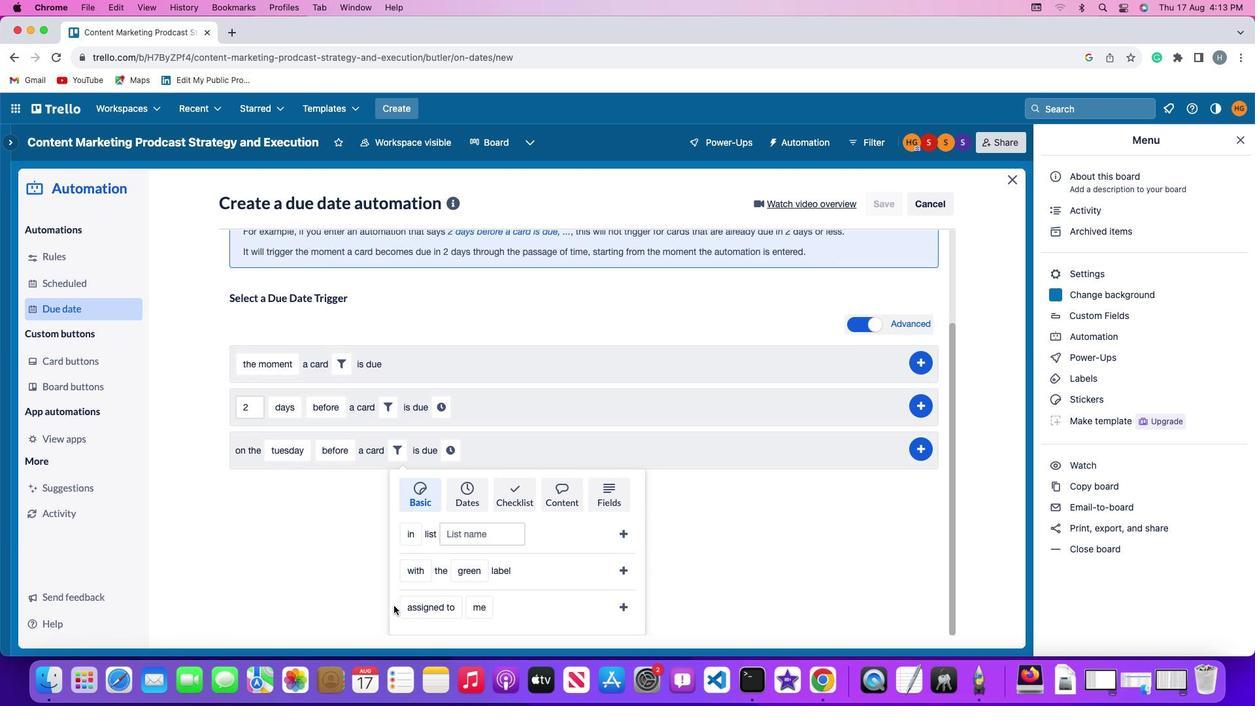 
Action: Mouse pressed left at (394, 606)
Screenshot: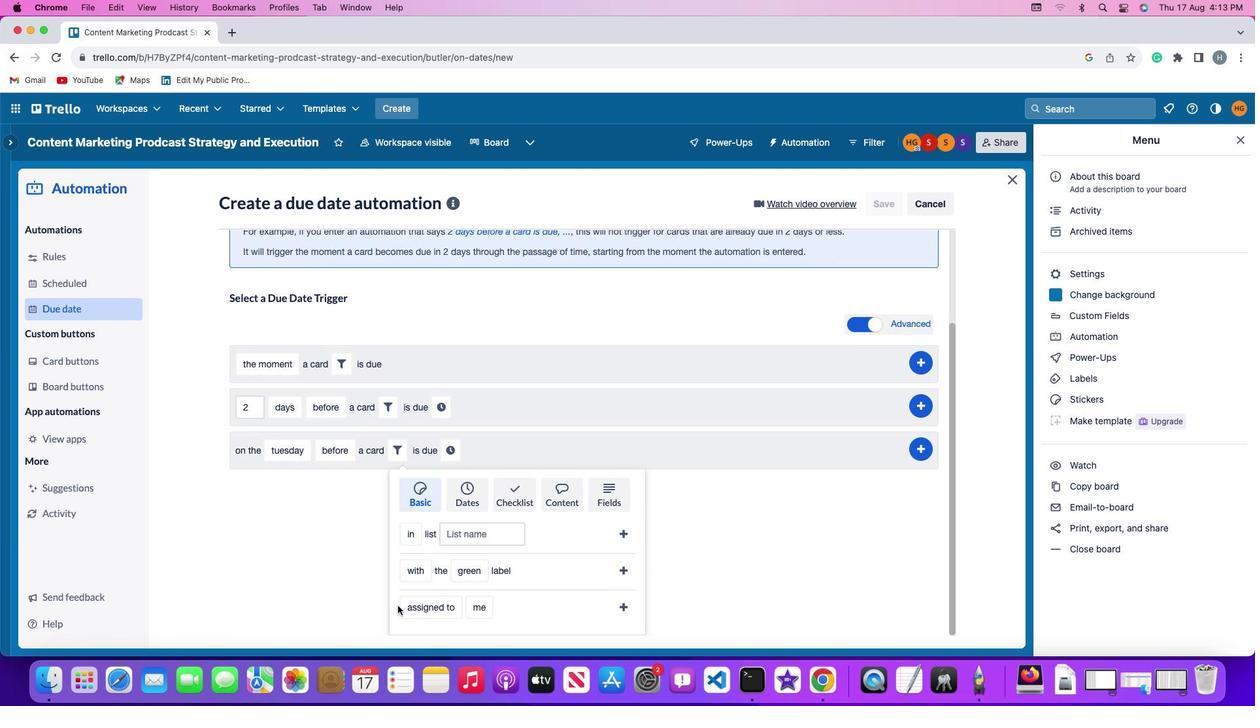 
Action: Mouse moved to (403, 605)
Screenshot: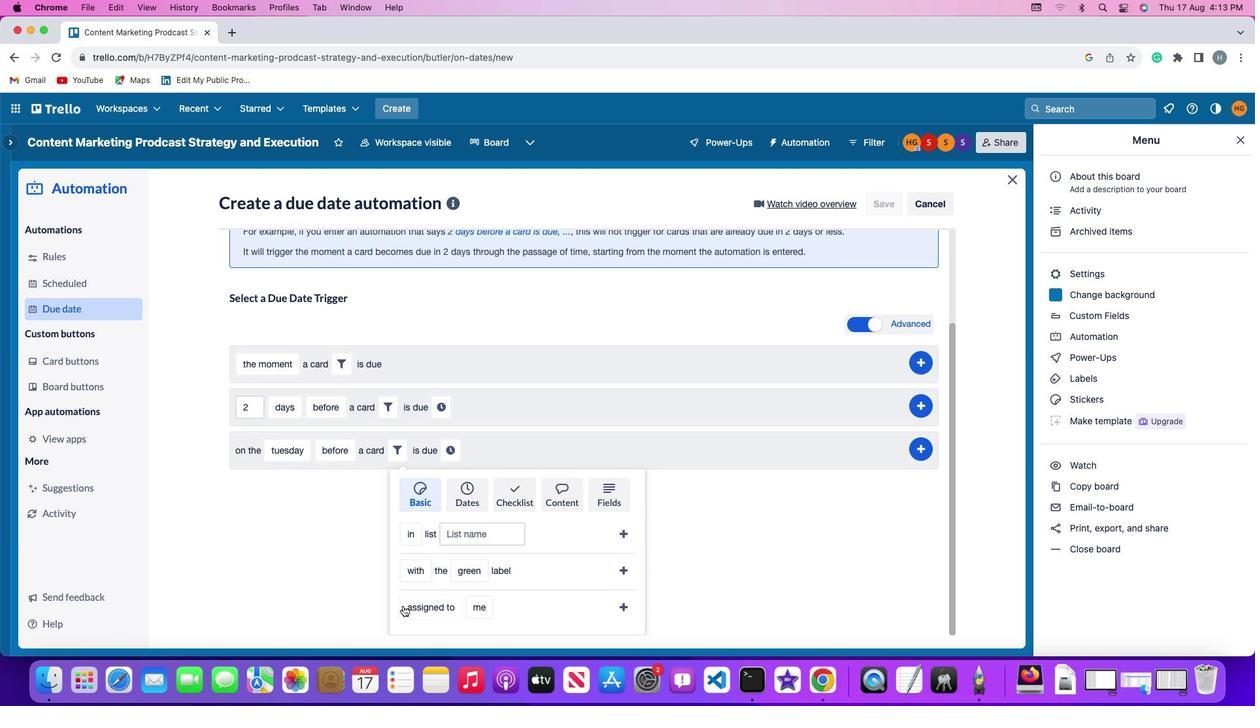 
Action: Mouse pressed left at (403, 605)
Screenshot: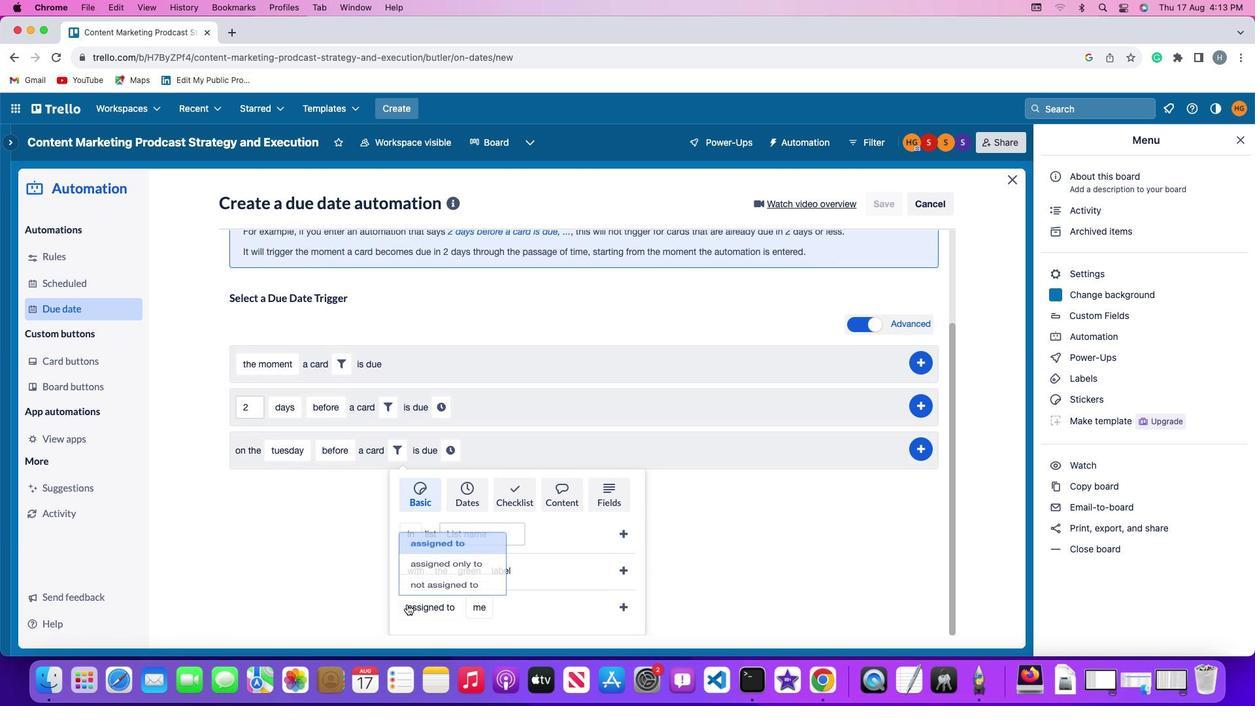 
Action: Mouse moved to (421, 558)
Screenshot: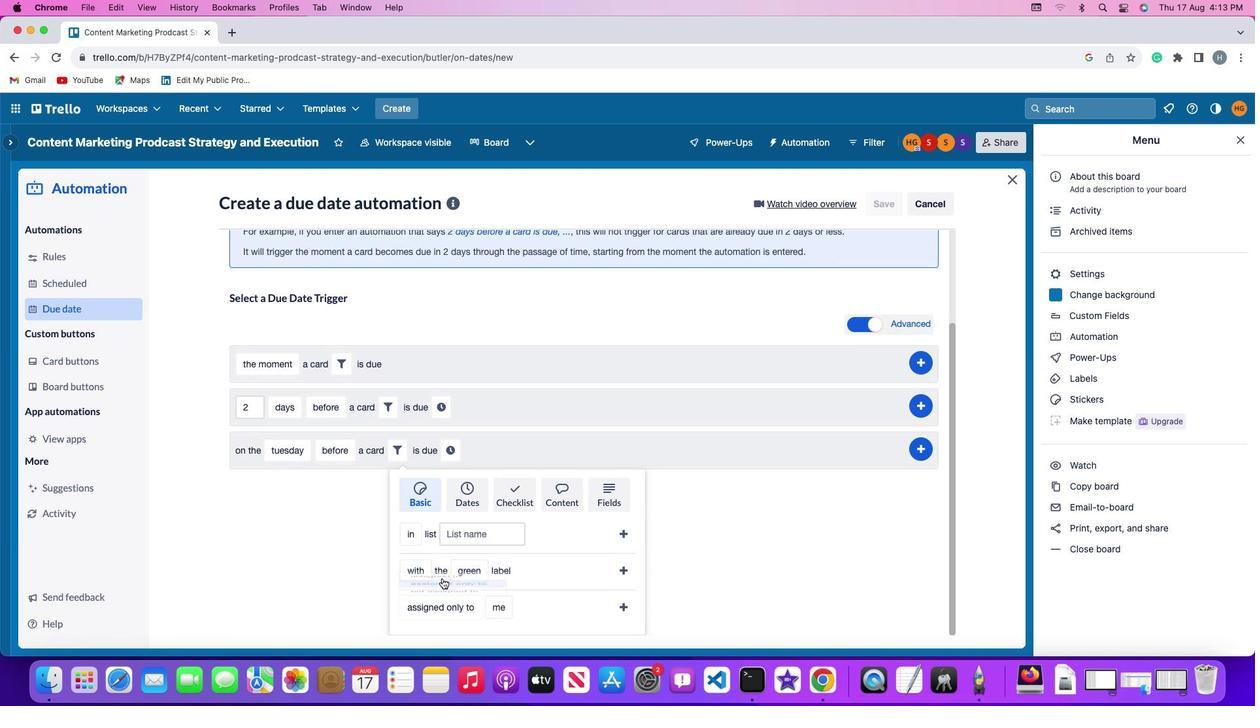 
Action: Mouse pressed left at (421, 558)
Screenshot: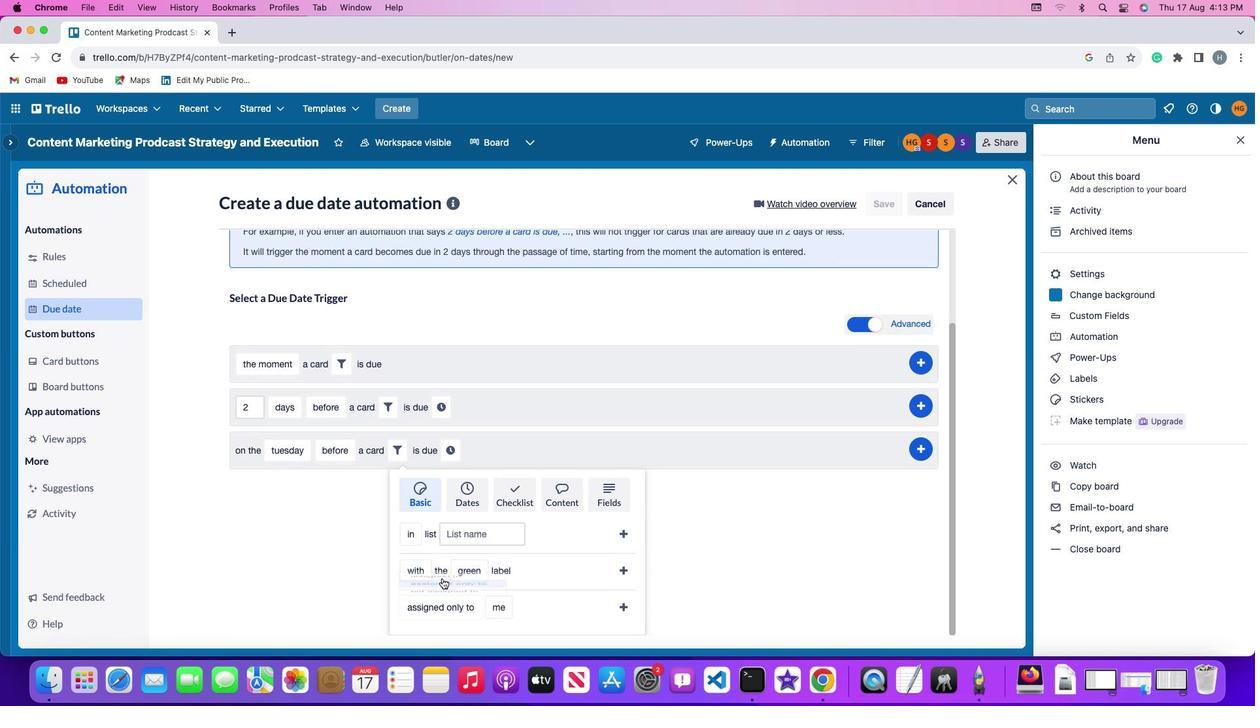
Action: Mouse moved to (490, 602)
Screenshot: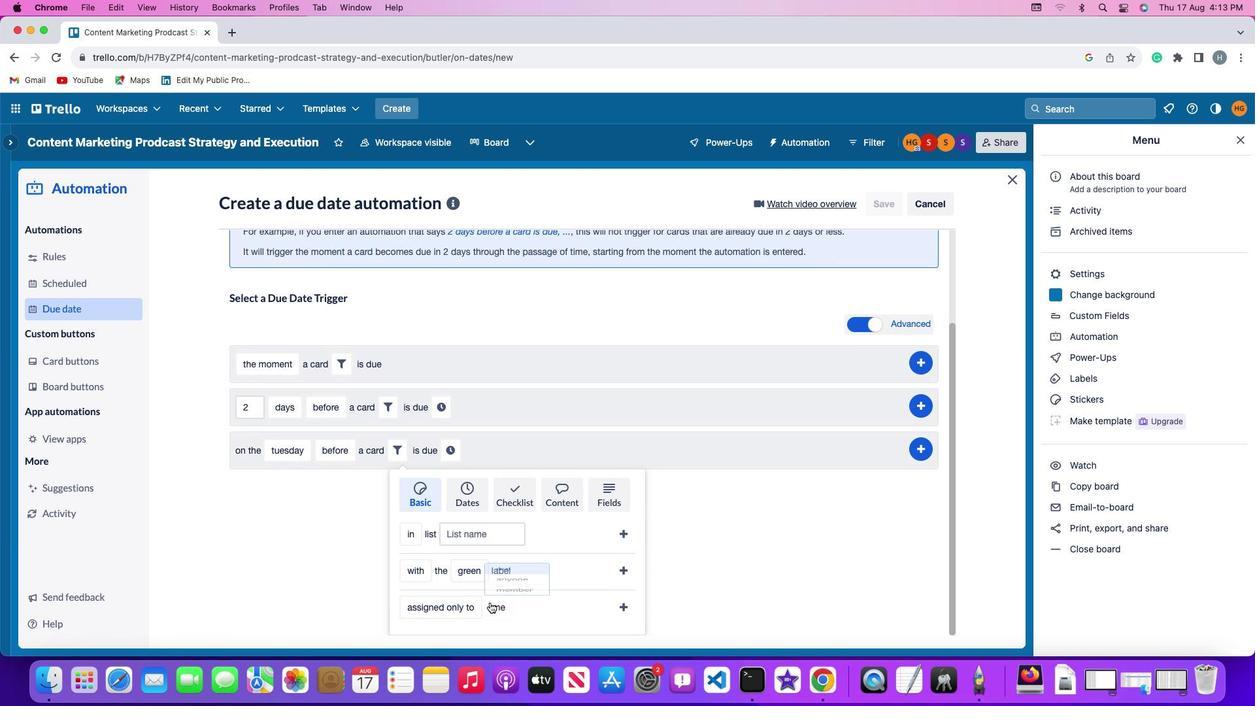 
Action: Mouse pressed left at (490, 602)
Screenshot: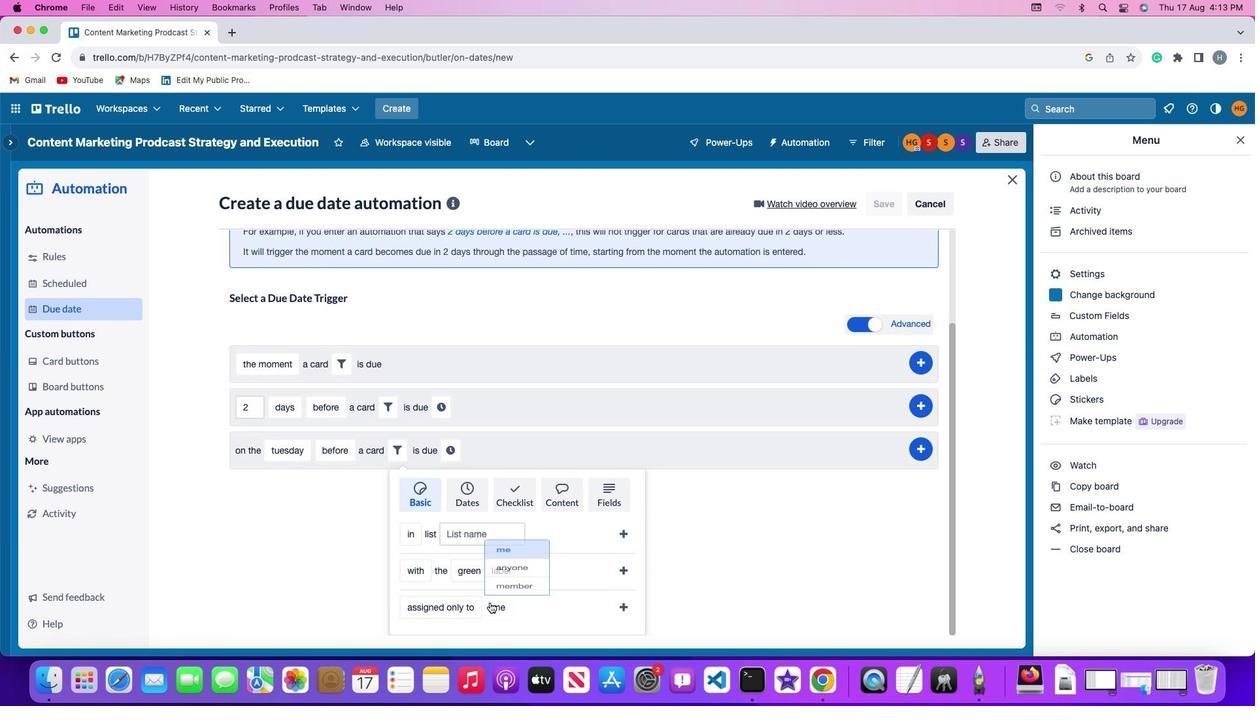 
Action: Mouse moved to (500, 581)
Screenshot: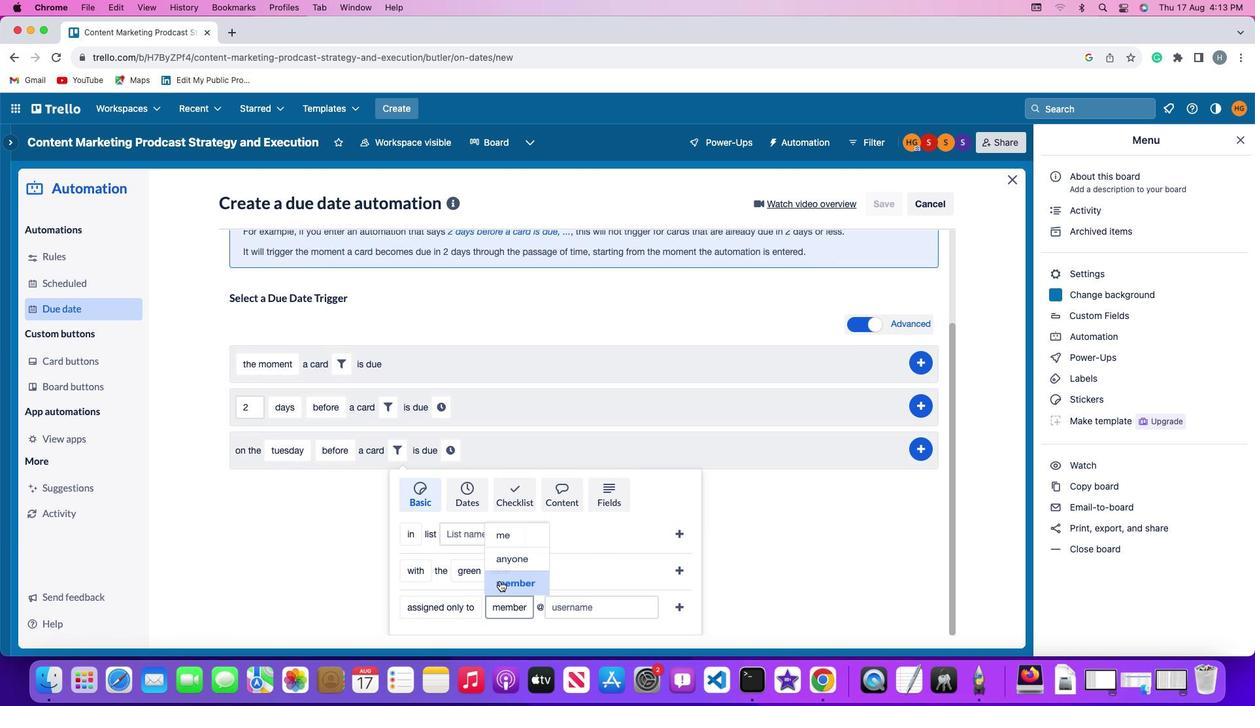 
Action: Mouse pressed left at (500, 581)
Screenshot: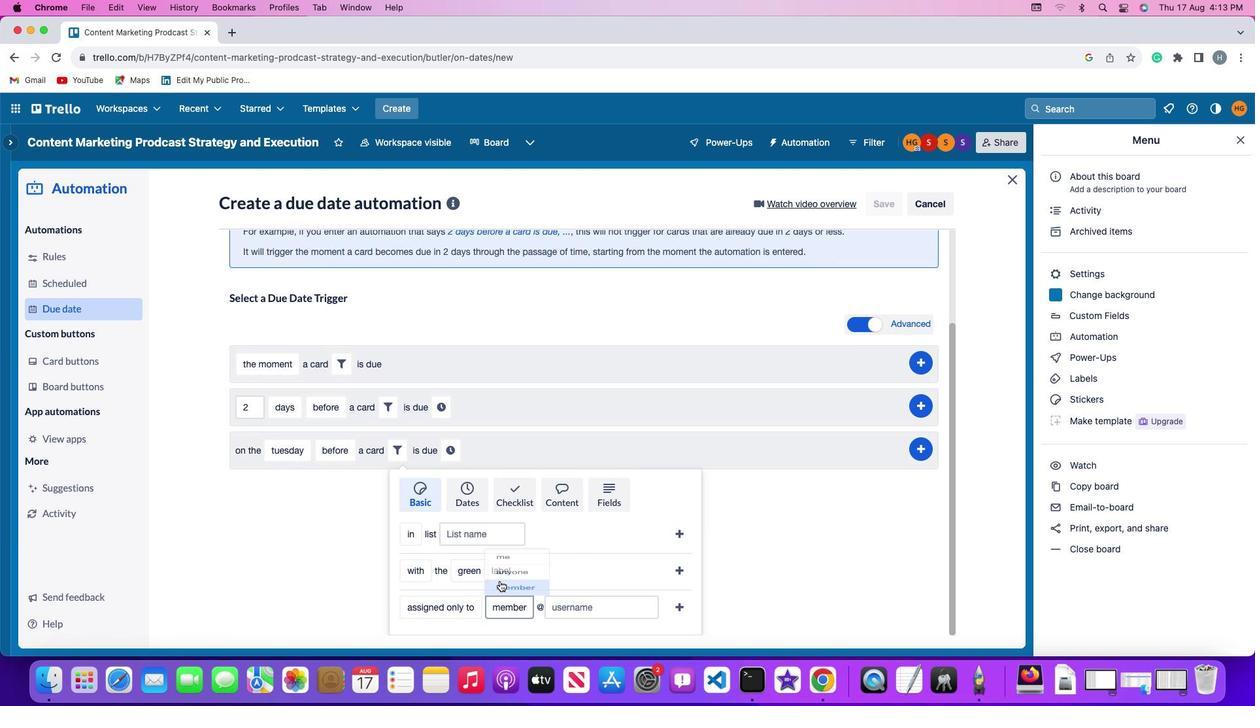 
Action: Mouse moved to (564, 608)
Screenshot: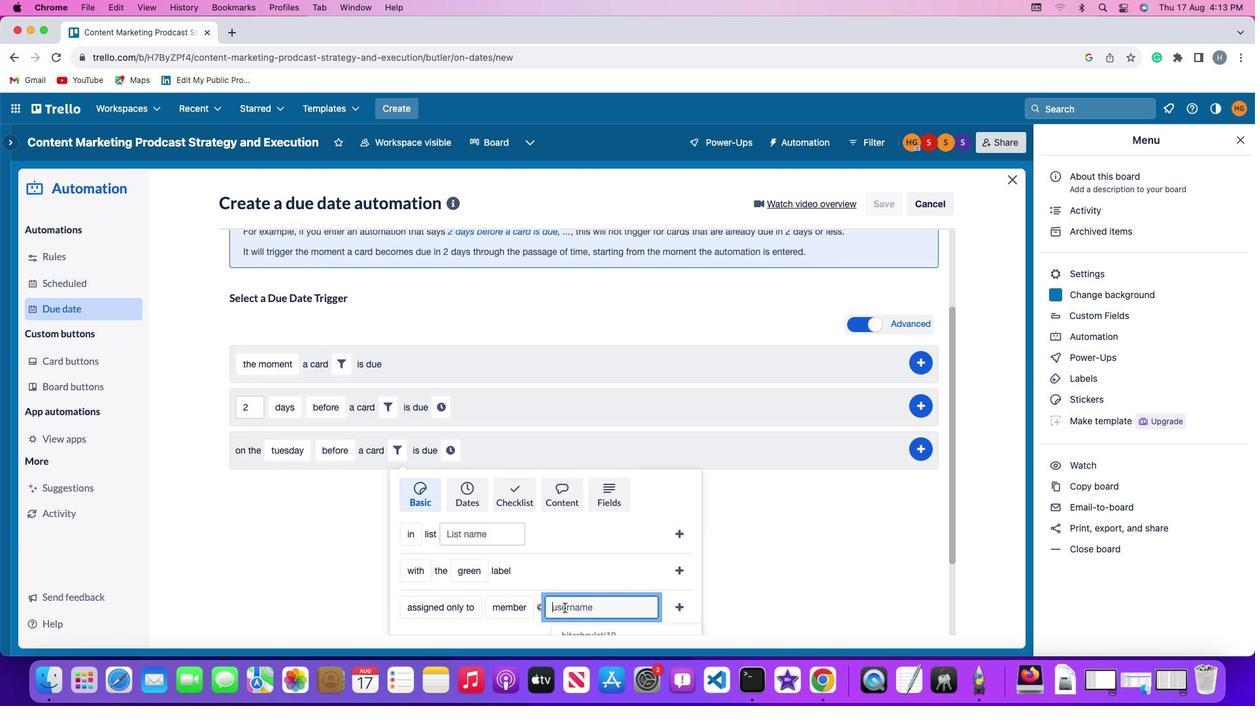 
Action: Mouse pressed left at (564, 608)
Screenshot: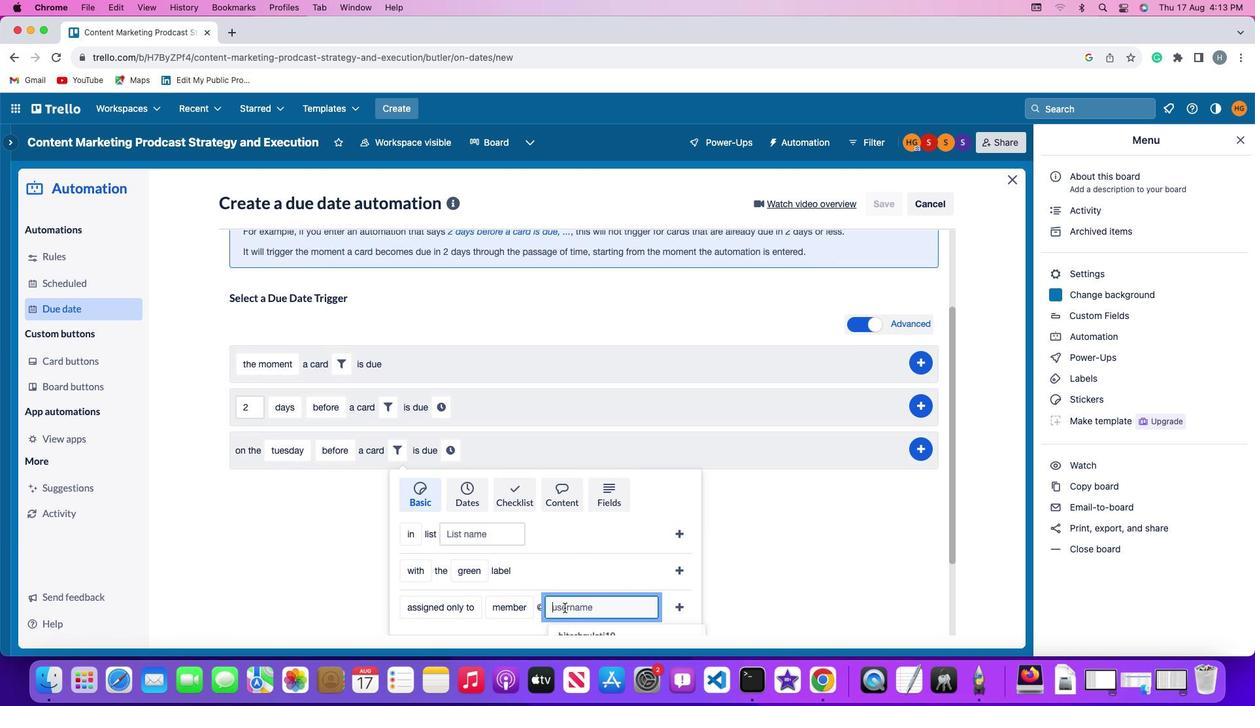 
Action: Mouse moved to (565, 608)
Screenshot: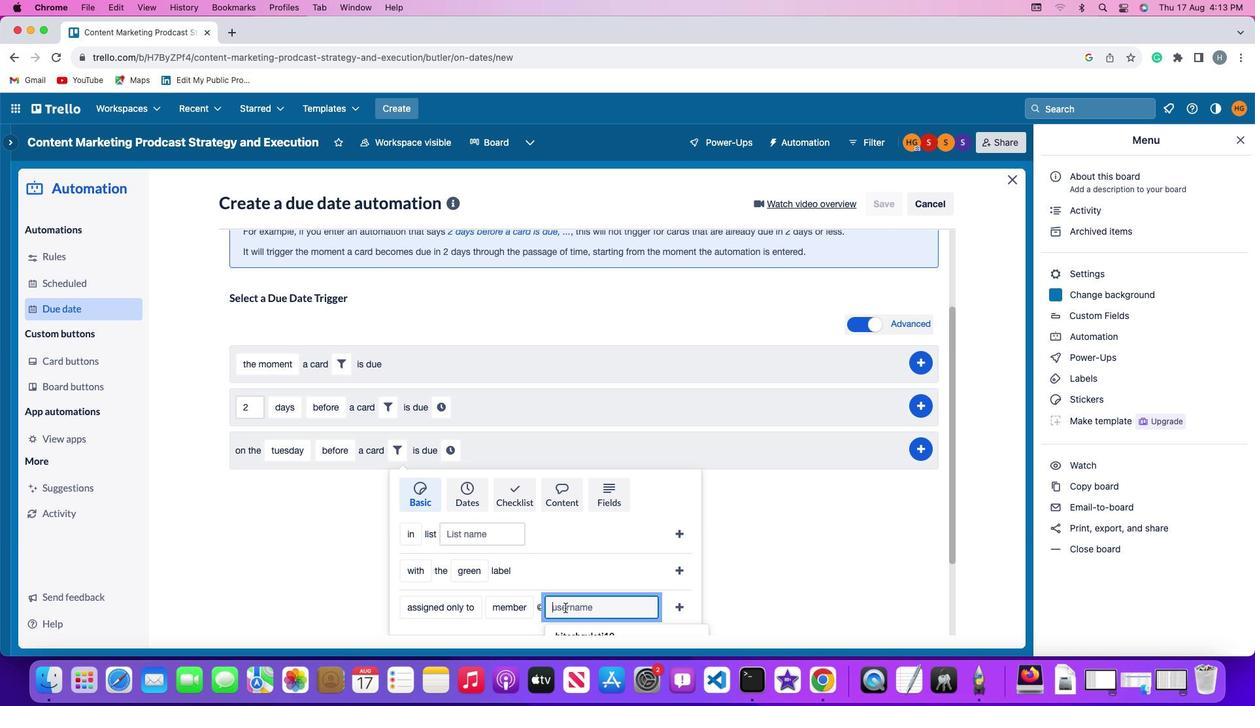 
Action: Key pressed 'a''r''u'Key.backspace'y''a''n'
Screenshot: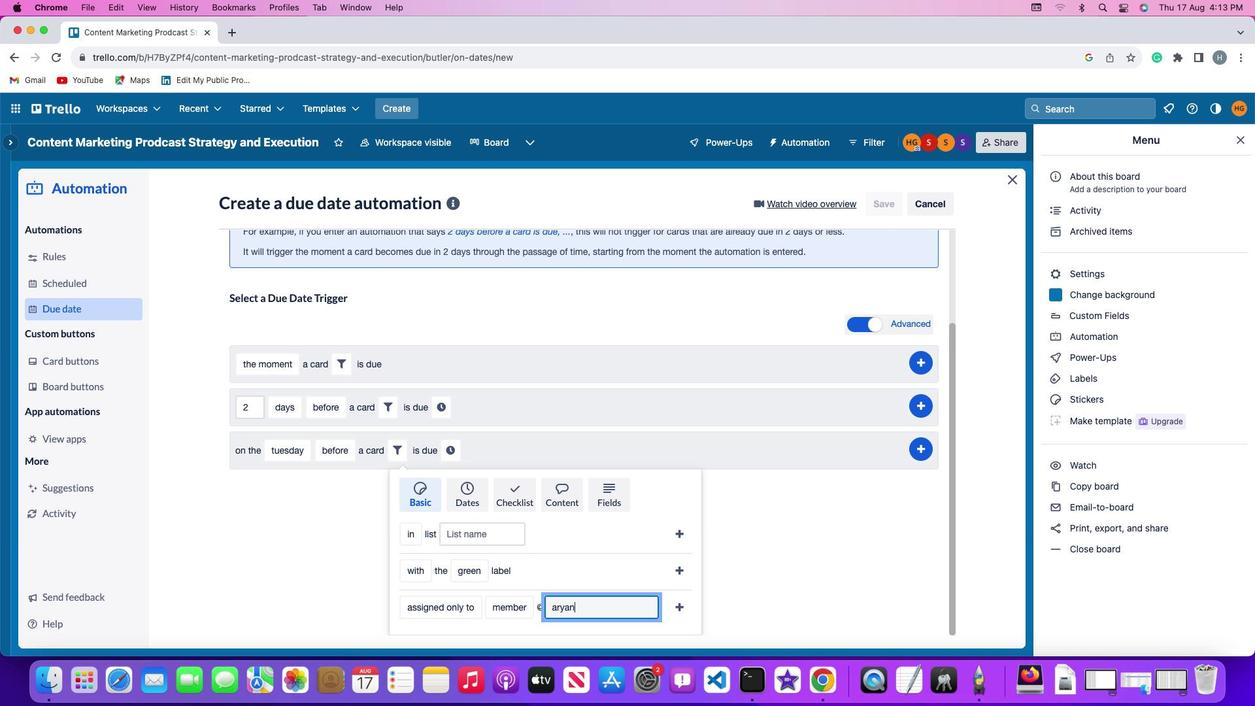
Action: Mouse moved to (668, 608)
Screenshot: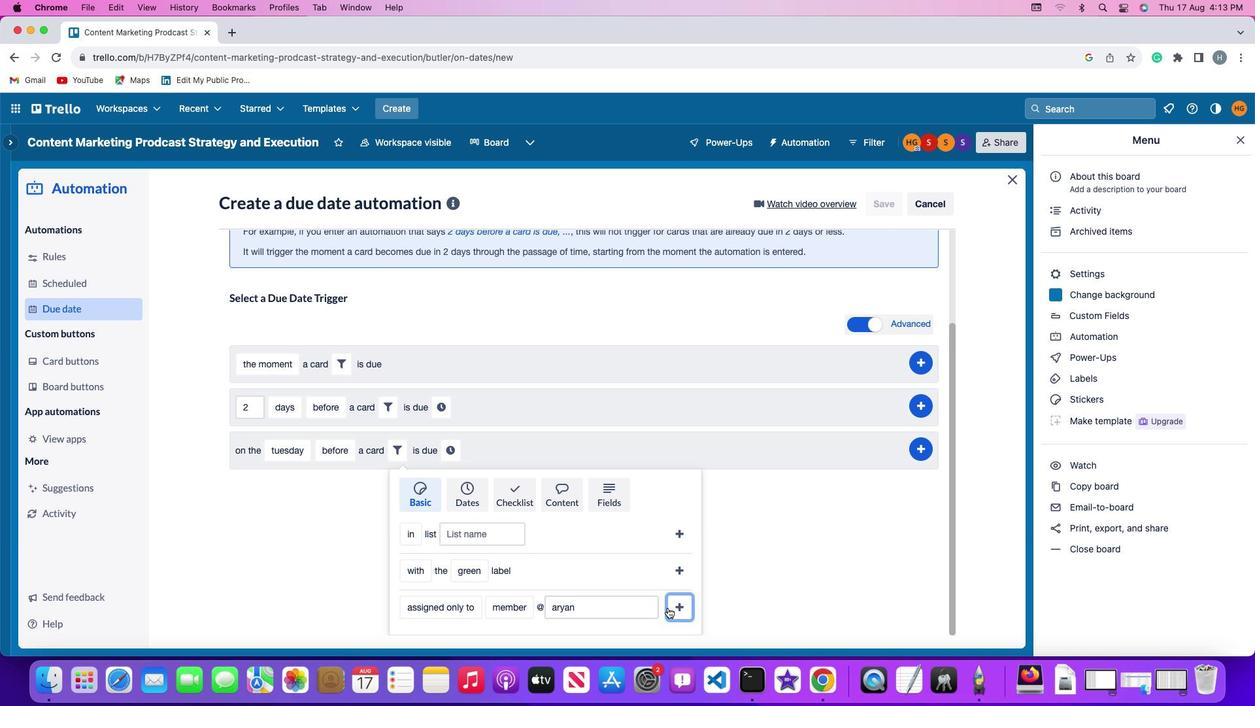 
Action: Mouse pressed left at (668, 608)
Screenshot: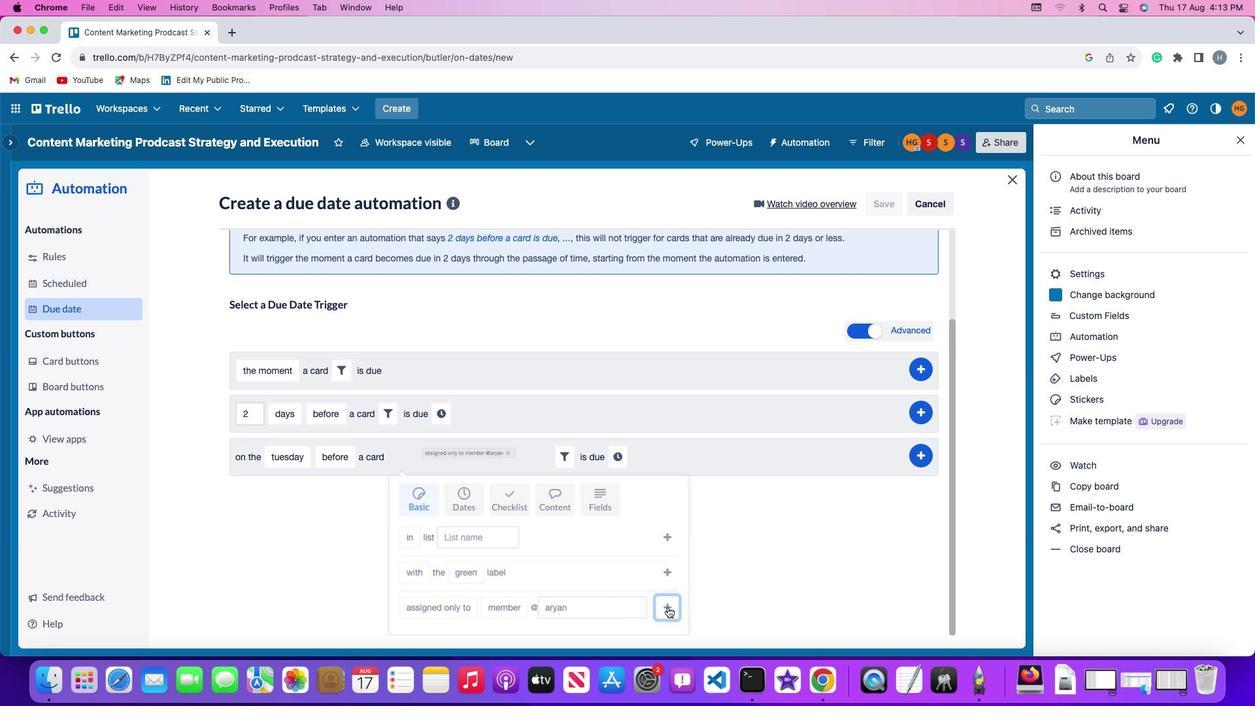 
Action: Mouse moved to (613, 571)
Screenshot: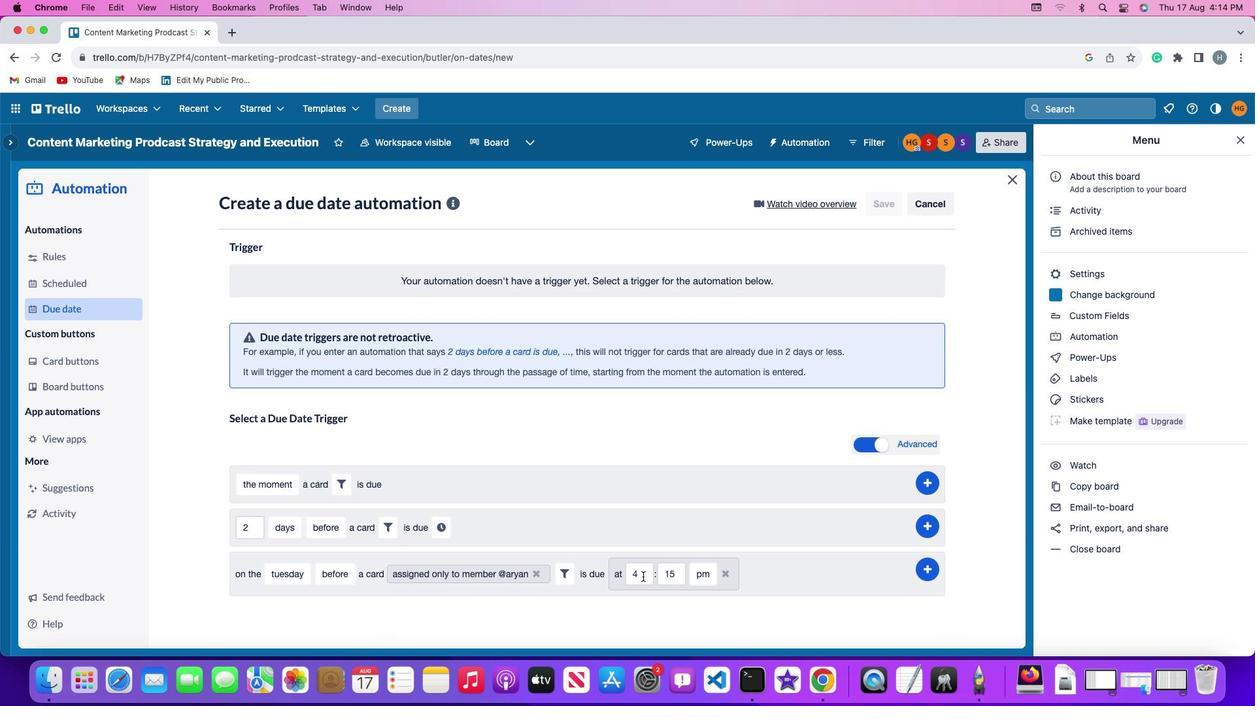 
Action: Mouse pressed left at (613, 571)
Screenshot: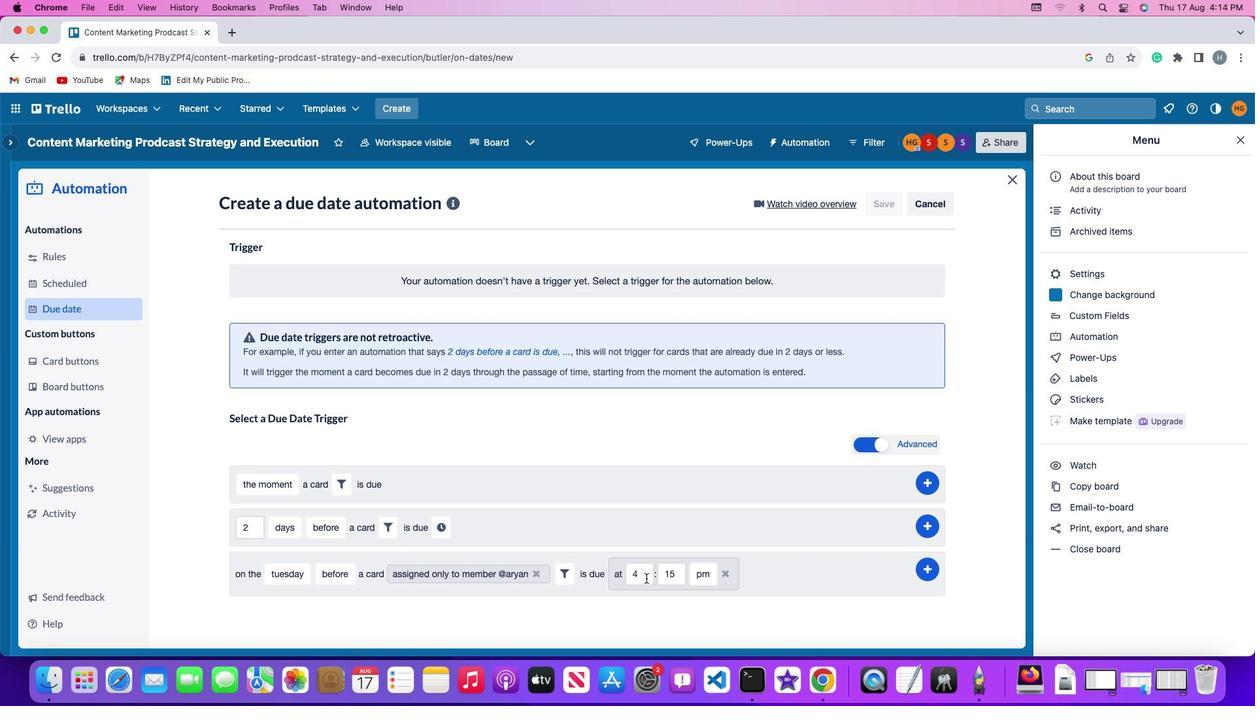 
Action: Mouse moved to (647, 576)
Screenshot: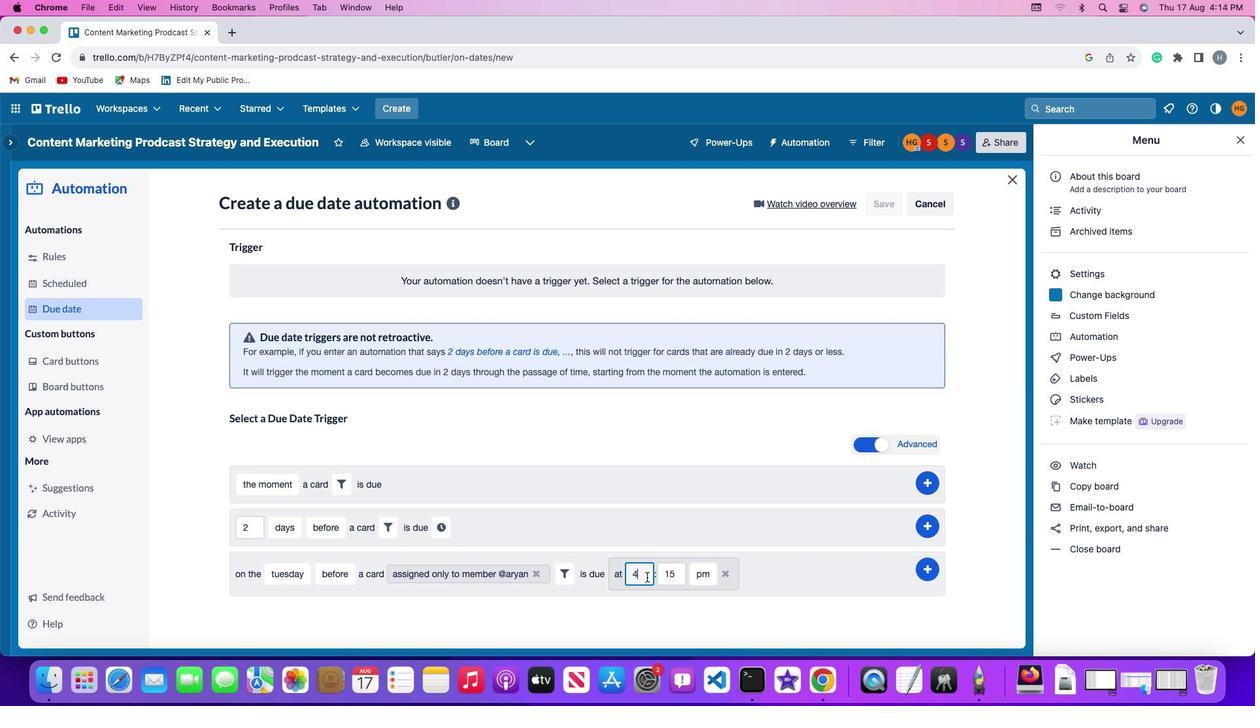 
Action: Mouse pressed left at (647, 576)
Screenshot: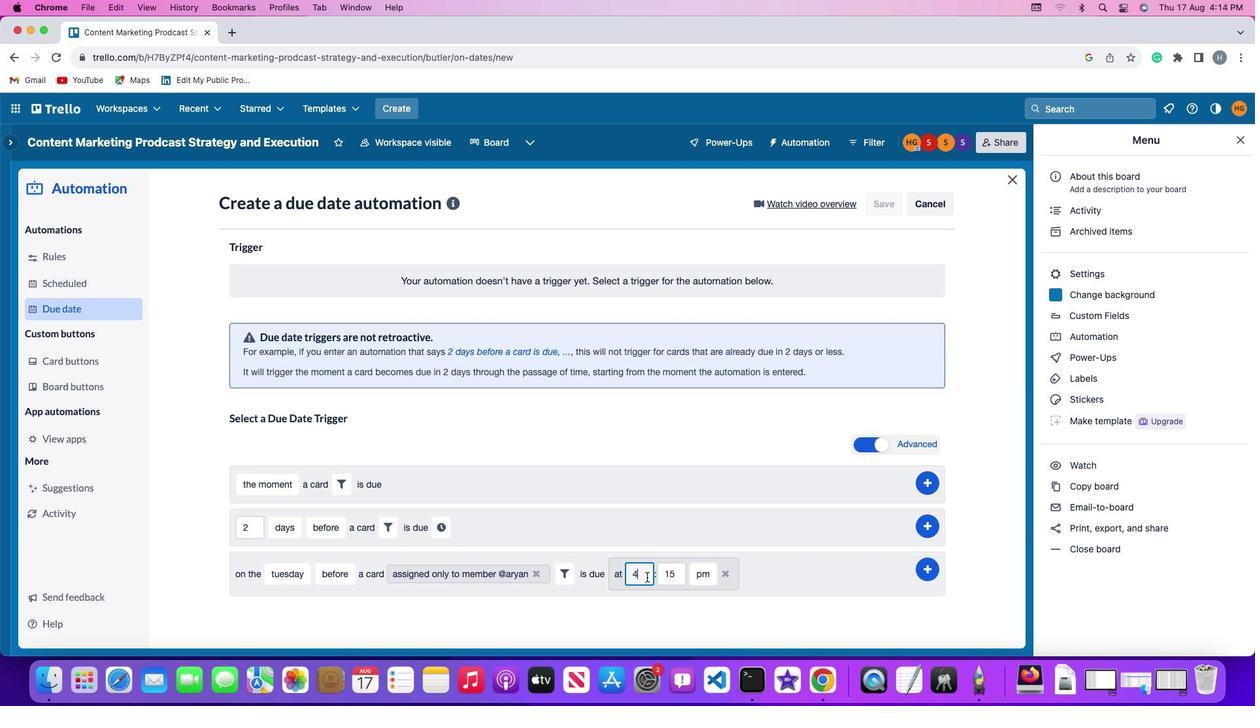 
Action: Mouse moved to (647, 576)
Screenshot: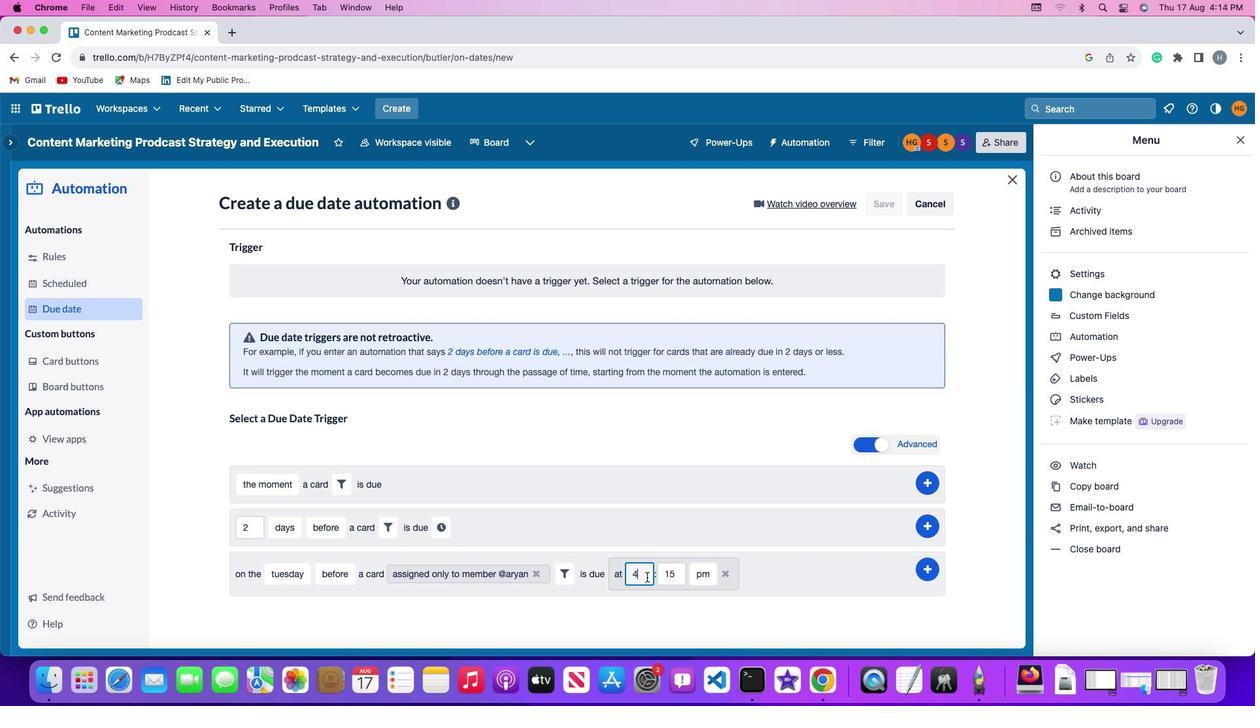 
Action: Key pressed Key.backspace'1'
Screenshot: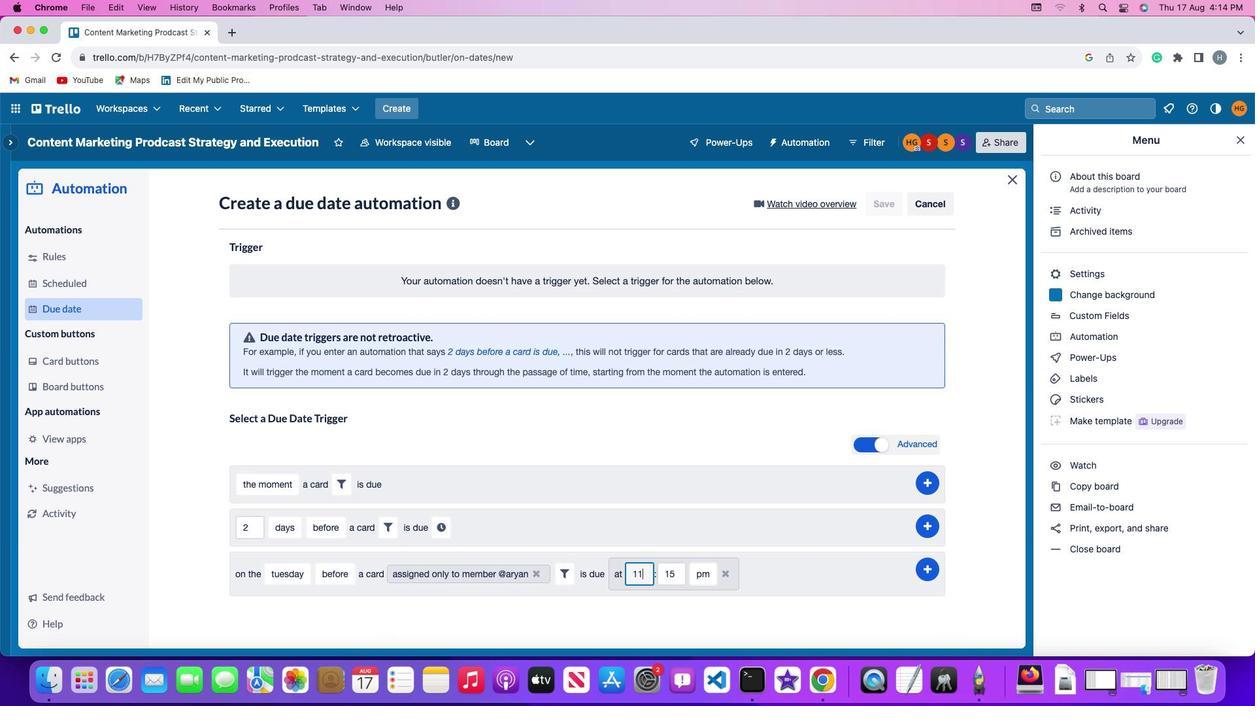 
Action: Mouse moved to (647, 576)
Screenshot: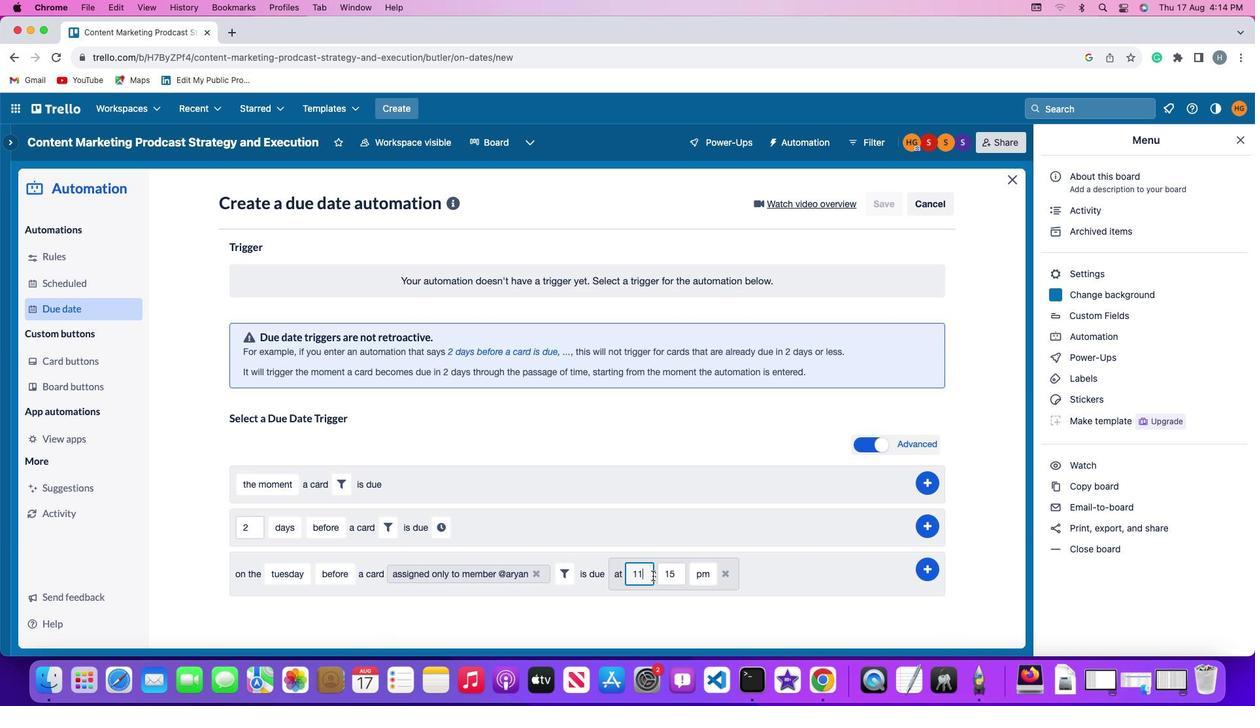
Action: Key pressed '1'
Screenshot: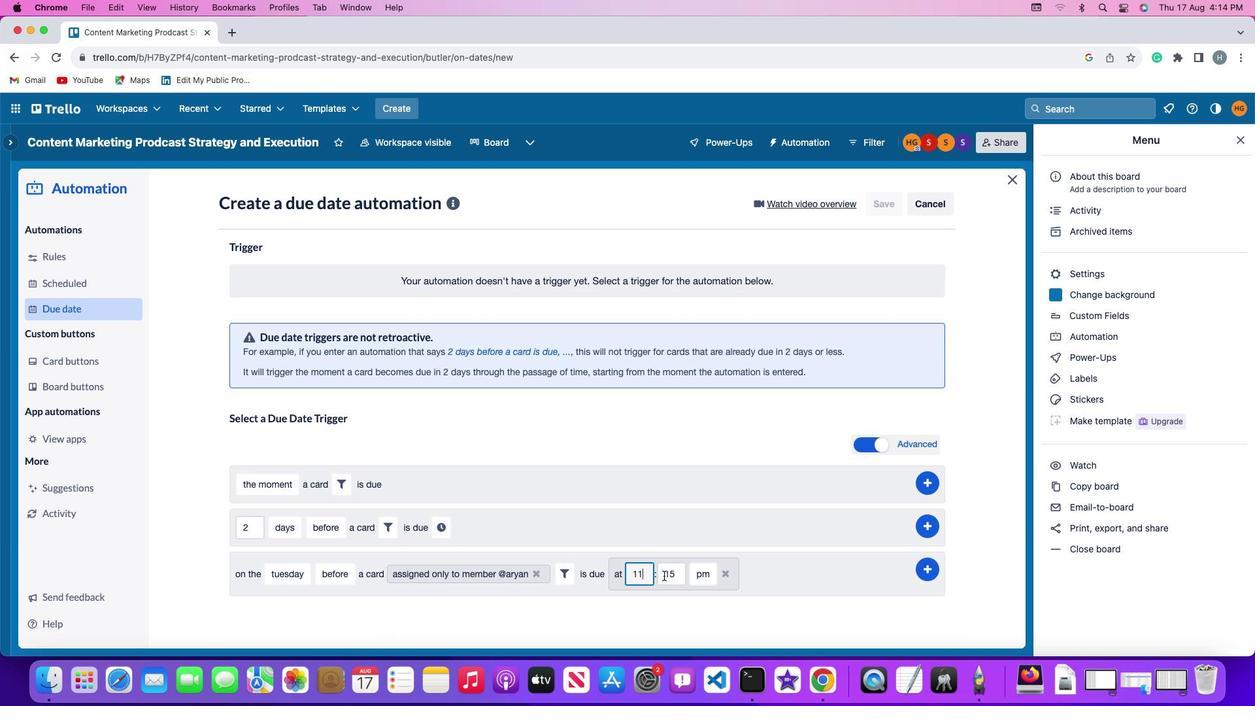 
Action: Mouse moved to (689, 572)
Screenshot: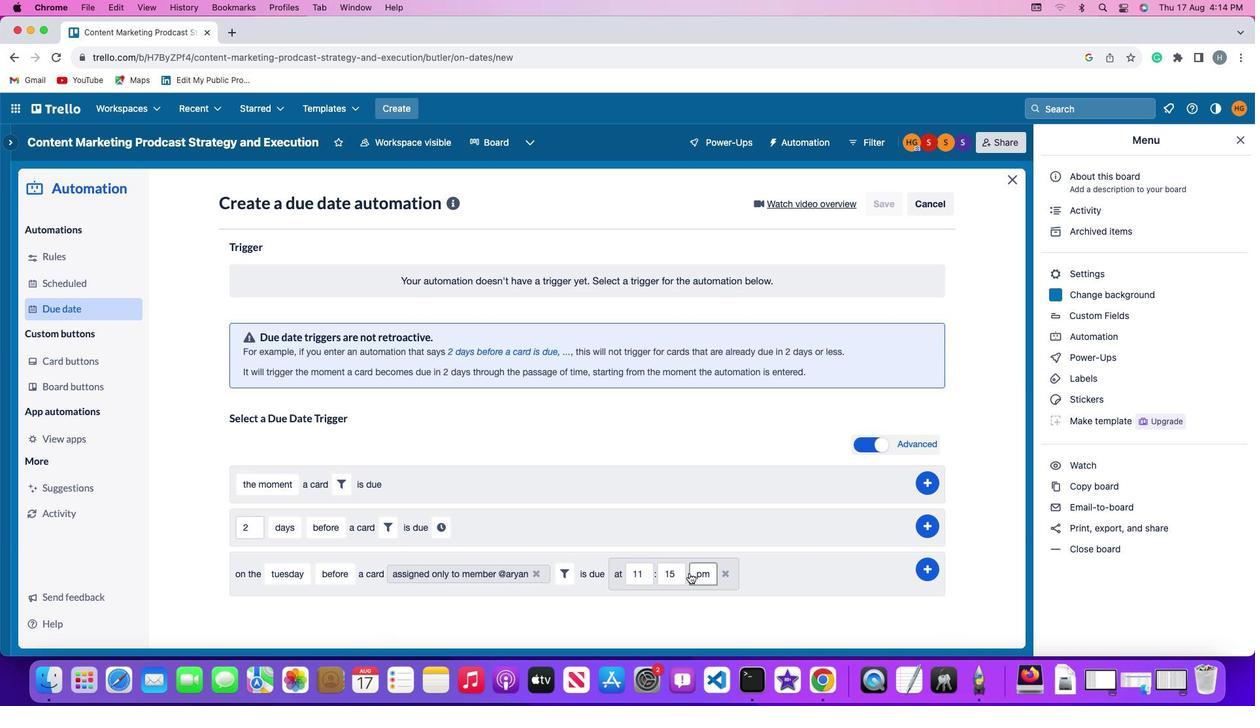 
Action: Mouse pressed left at (689, 572)
Screenshot: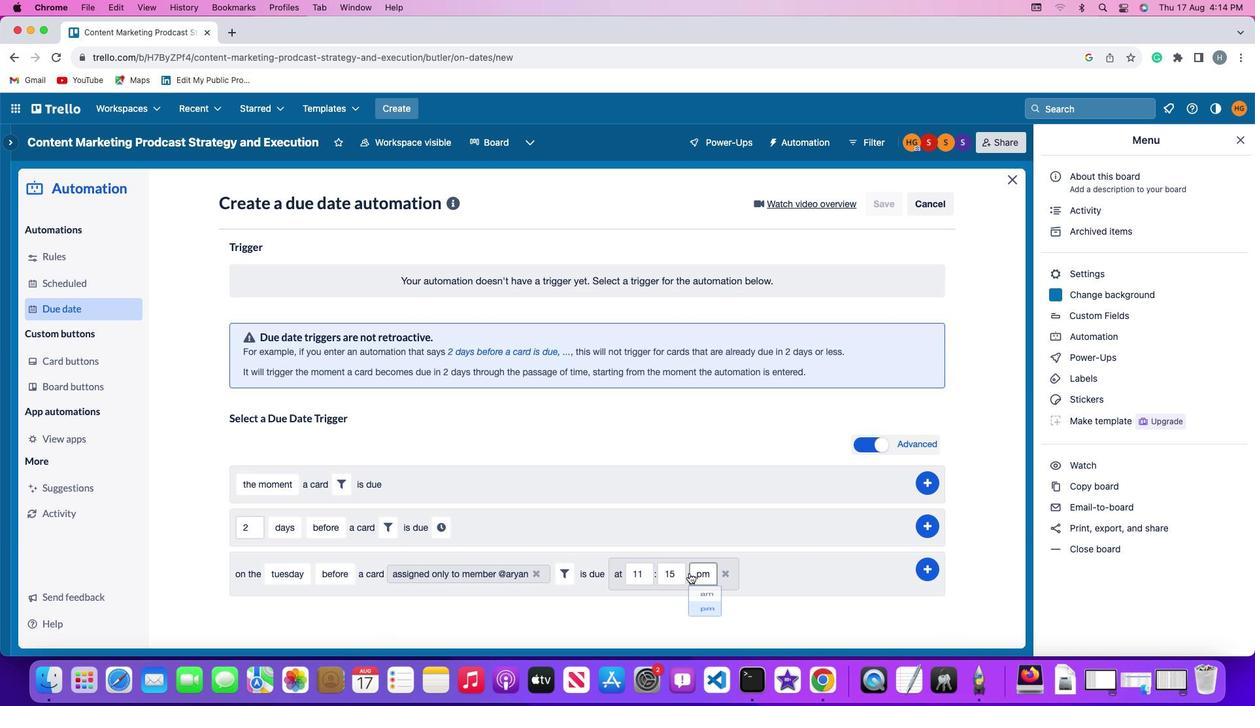 
Action: Mouse moved to (684, 572)
Screenshot: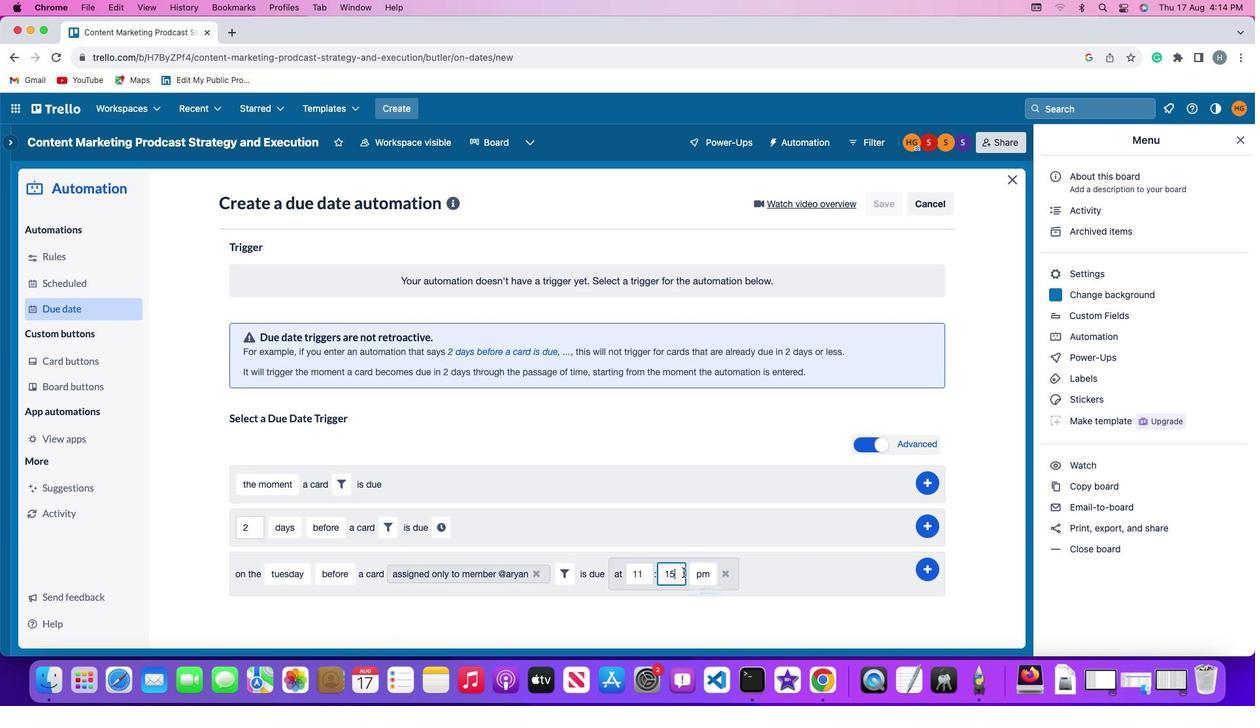 
Action: Mouse pressed left at (684, 572)
Screenshot: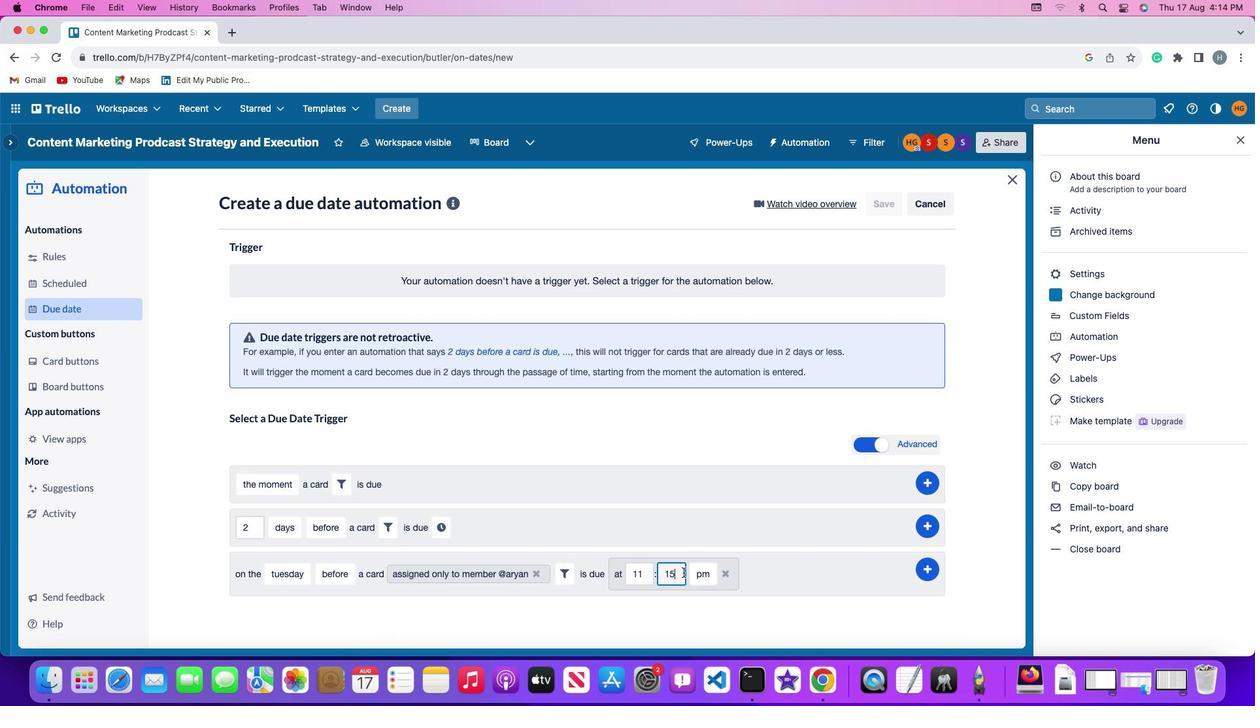
Action: Key pressed Key.backspaceKey.backspaceKey.backspace'0''0'
Screenshot: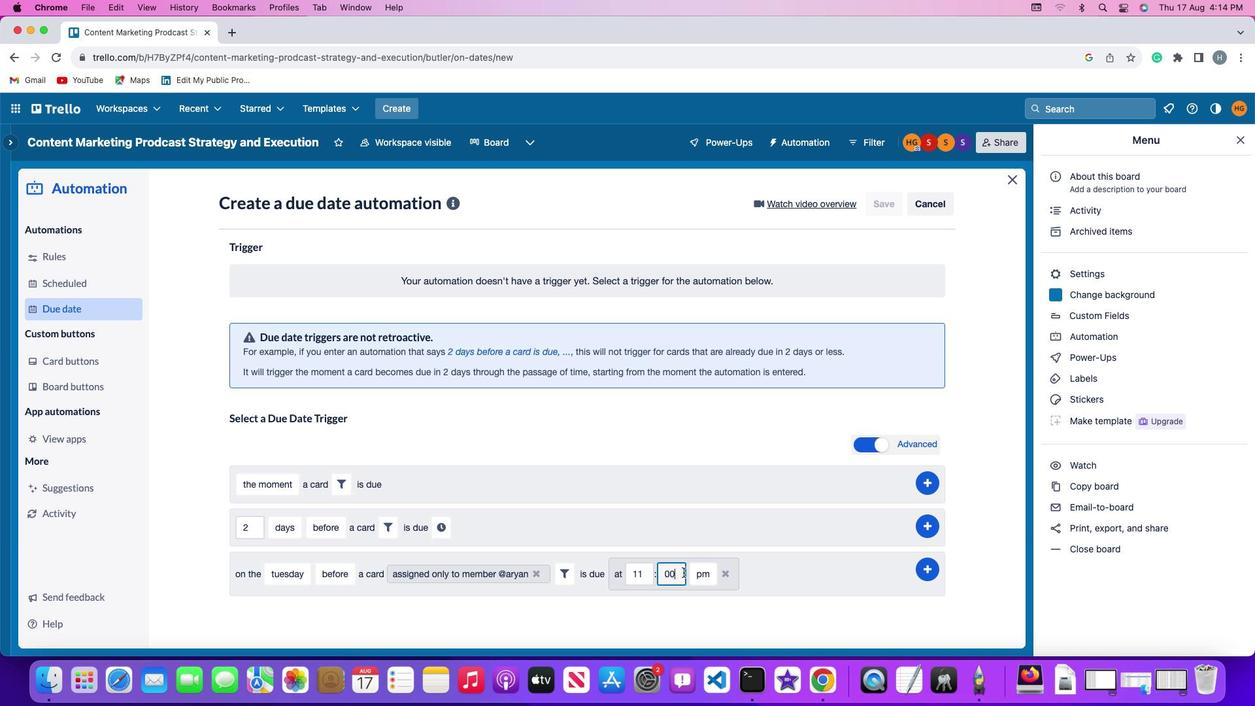 
Action: Mouse moved to (709, 570)
Screenshot: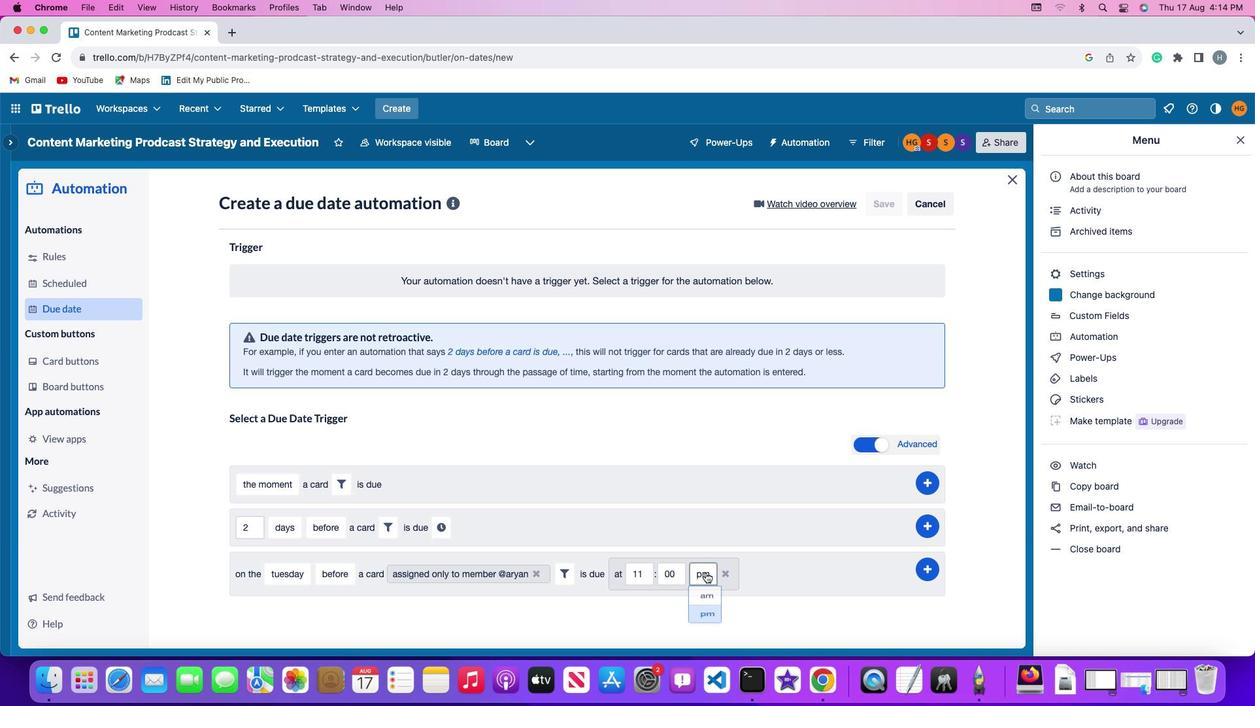 
Action: Mouse pressed left at (709, 570)
Screenshot: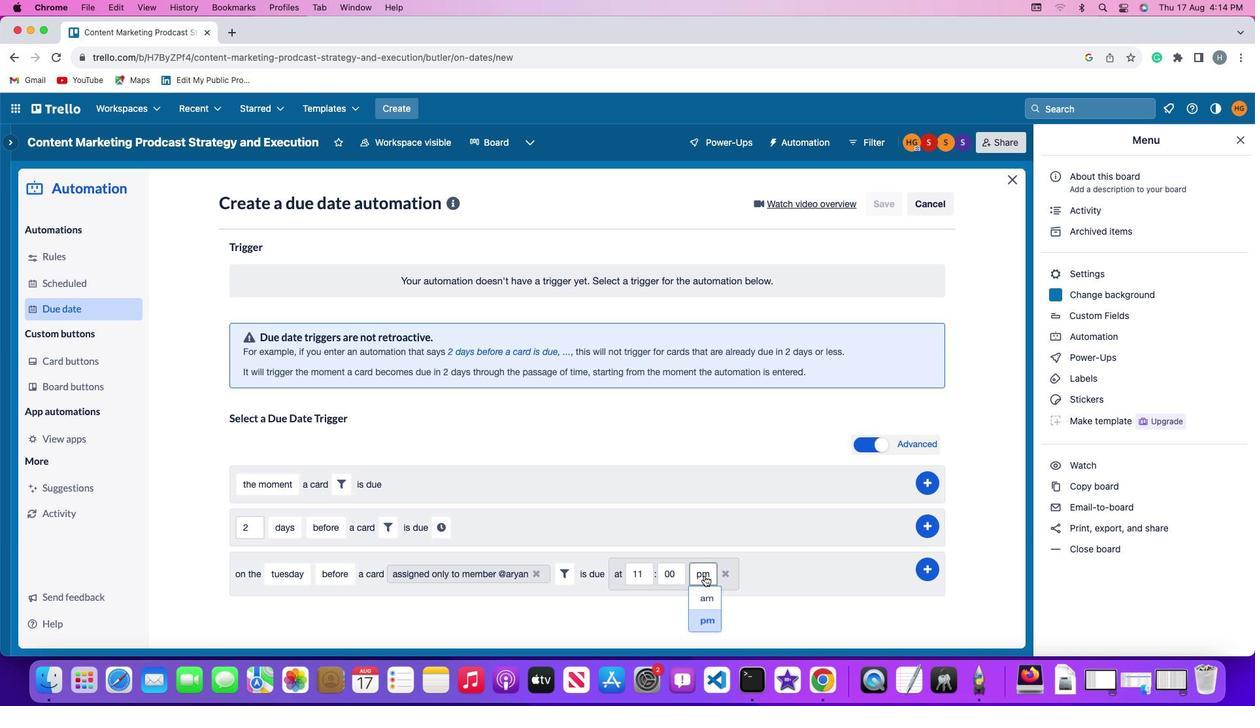 
Action: Mouse moved to (702, 592)
Screenshot: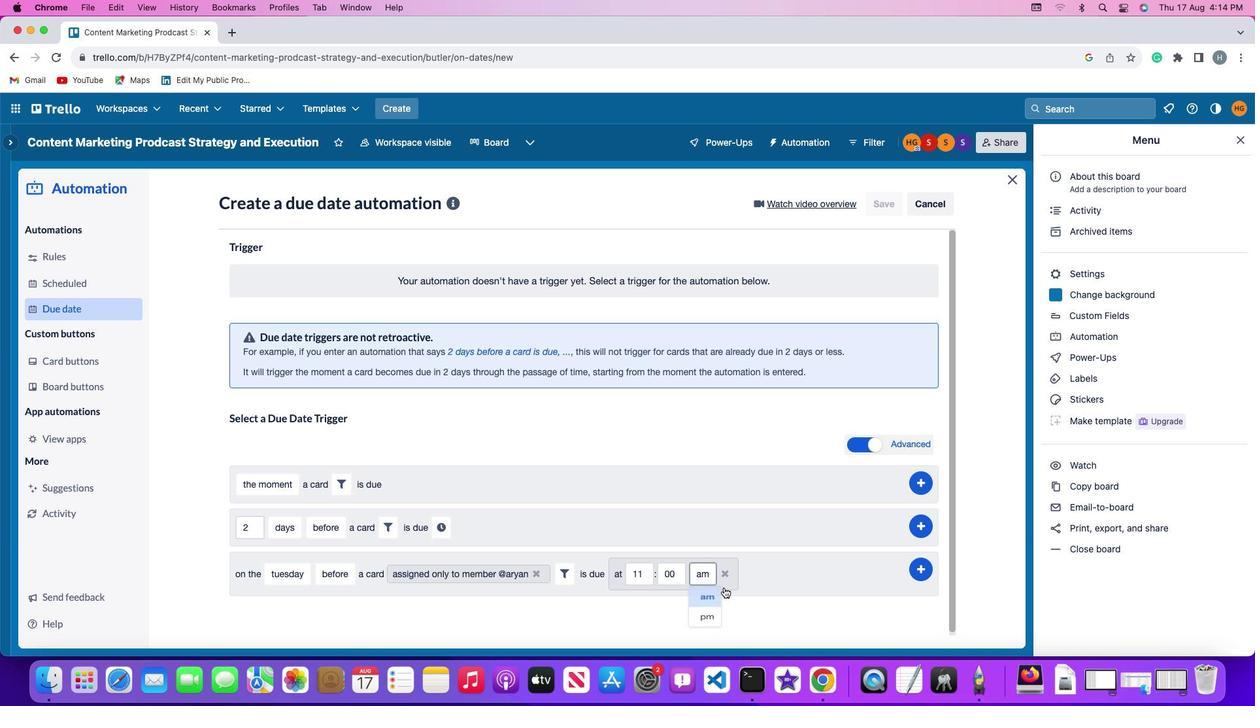 
Action: Mouse pressed left at (702, 592)
Screenshot: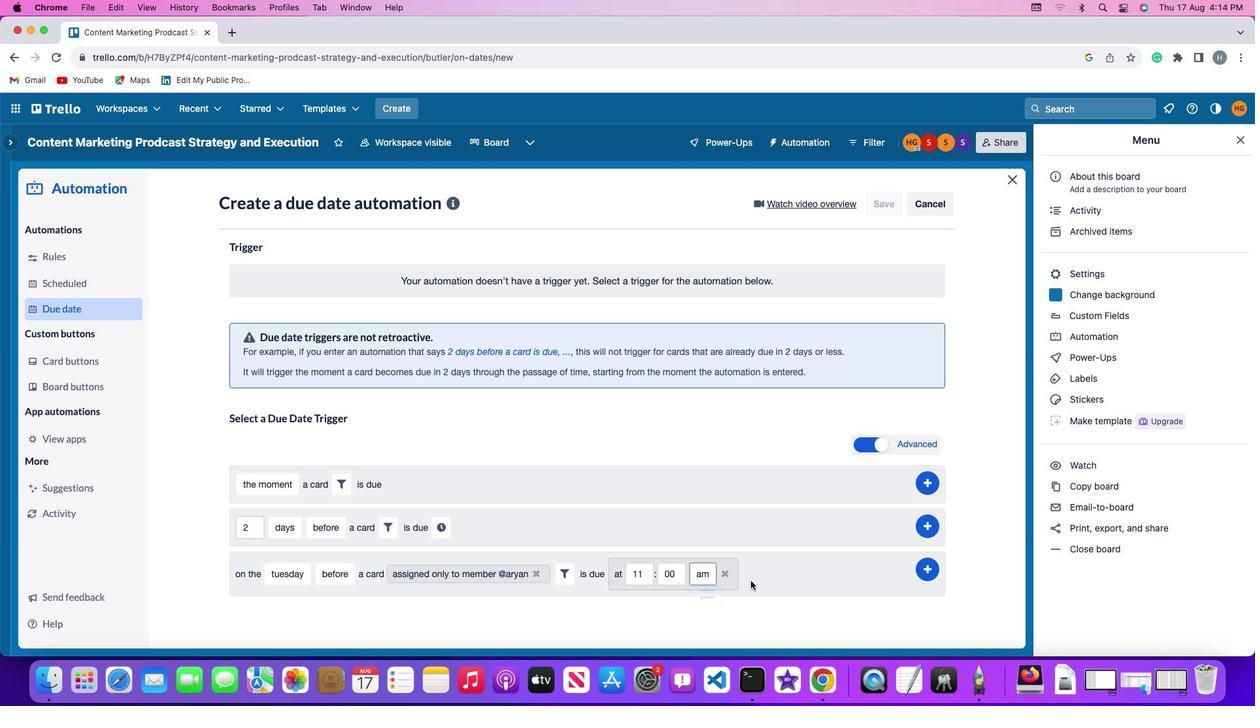 
Action: Mouse moved to (928, 567)
Screenshot: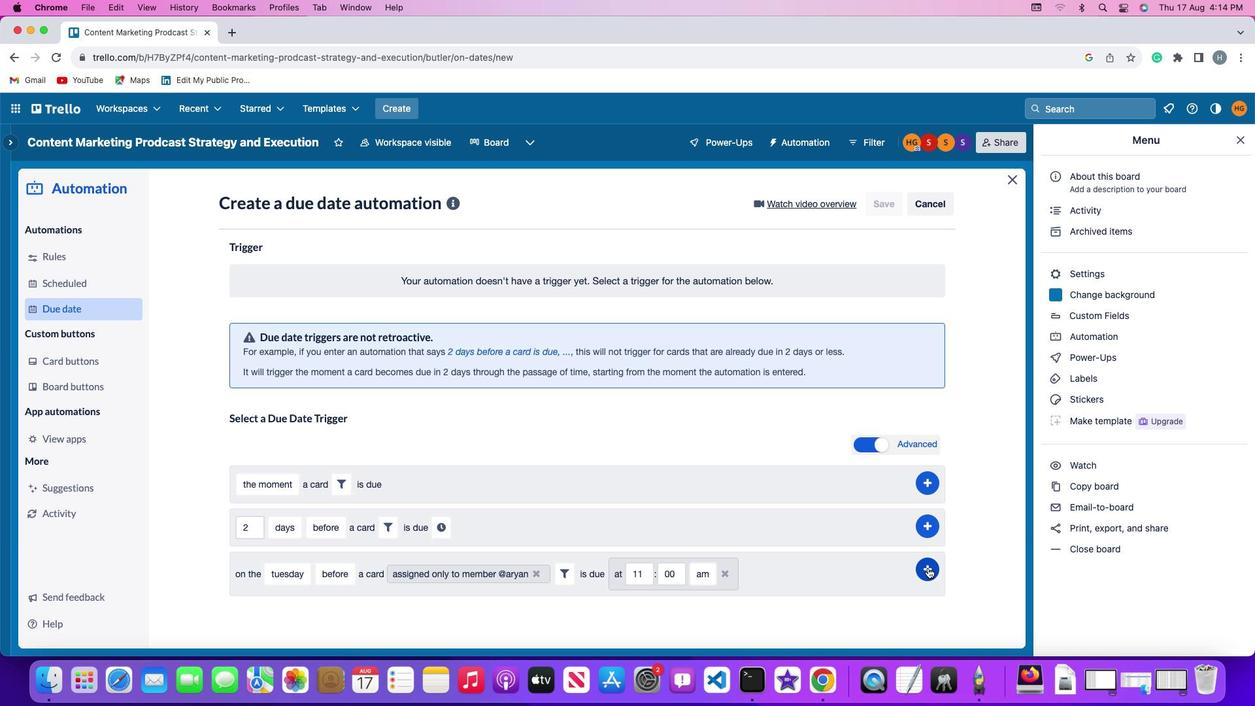 
Action: Mouse pressed left at (928, 567)
Screenshot: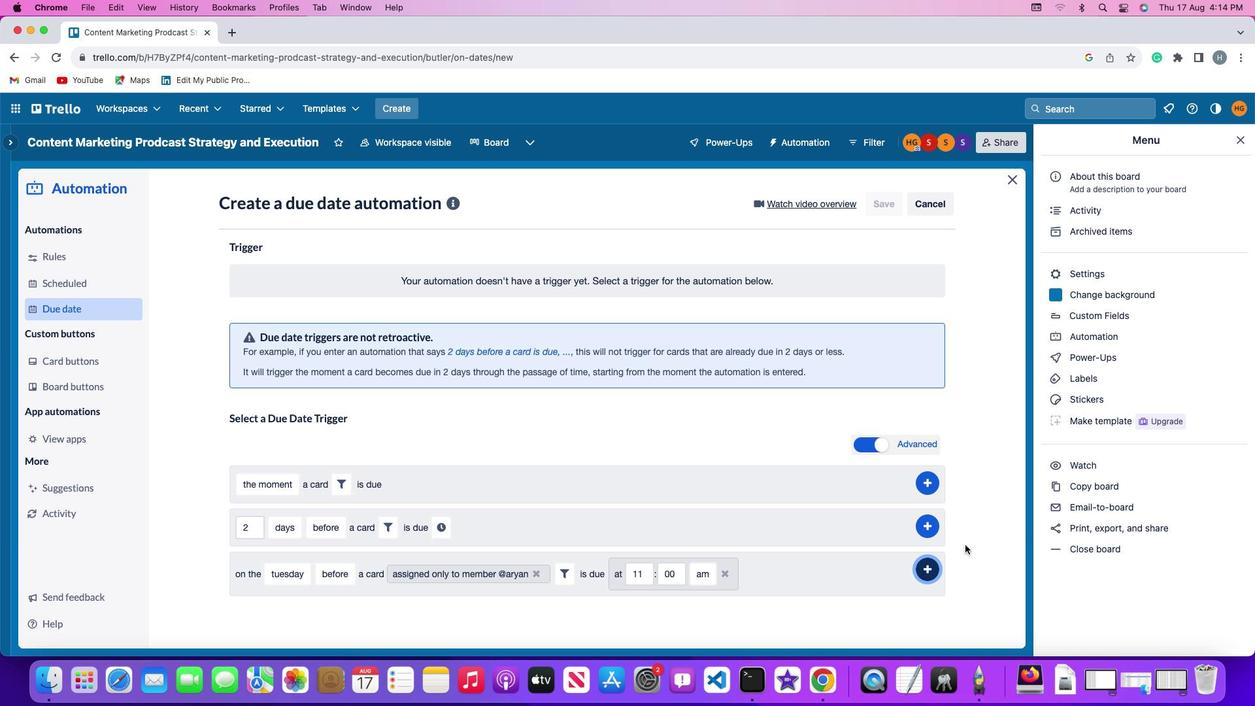 
Action: Mouse moved to (977, 472)
Screenshot: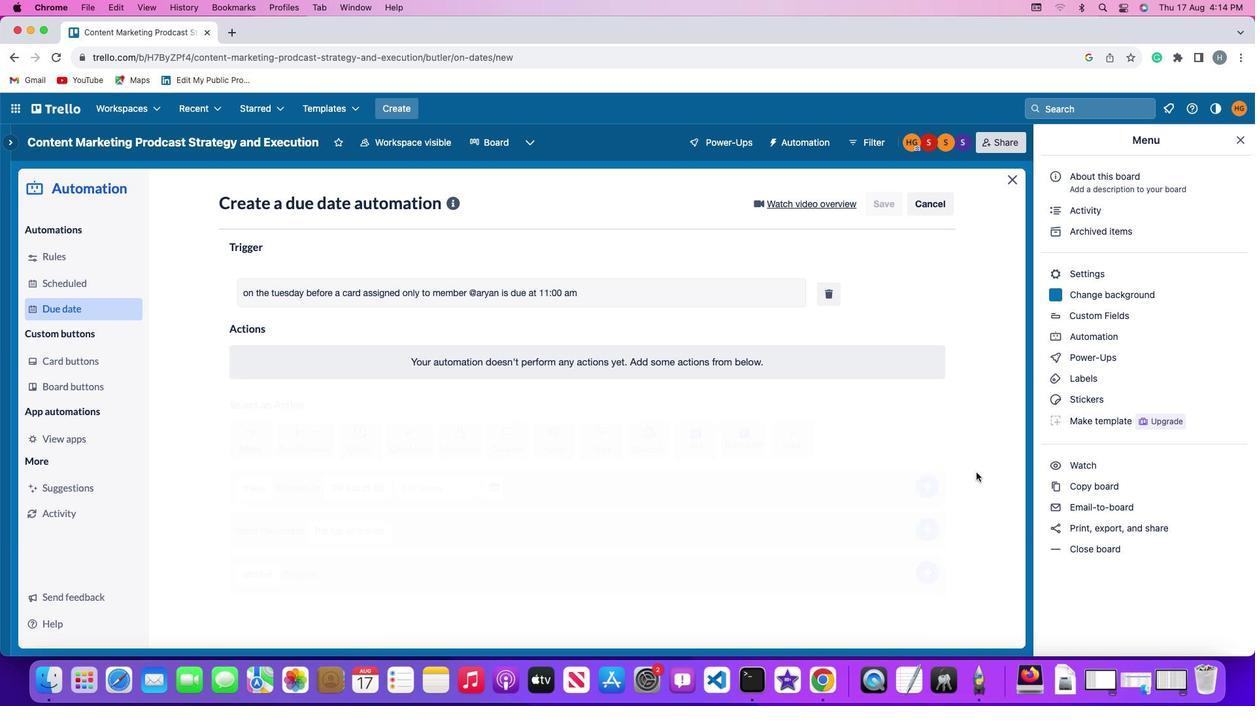 
